Task: Look for Airbnb properties in Täby, Sweden from 10th December, 2023 to 15th December, 2023 for 7 adults. Place can be entire room or shared room with 4 bedrooms having 7 beds and 4 bathrooms. Property type can be house. Amenities needed are: wifi, TV, free parkinig on premises, gym, breakfast.
Action: Mouse moved to (495, 64)
Screenshot: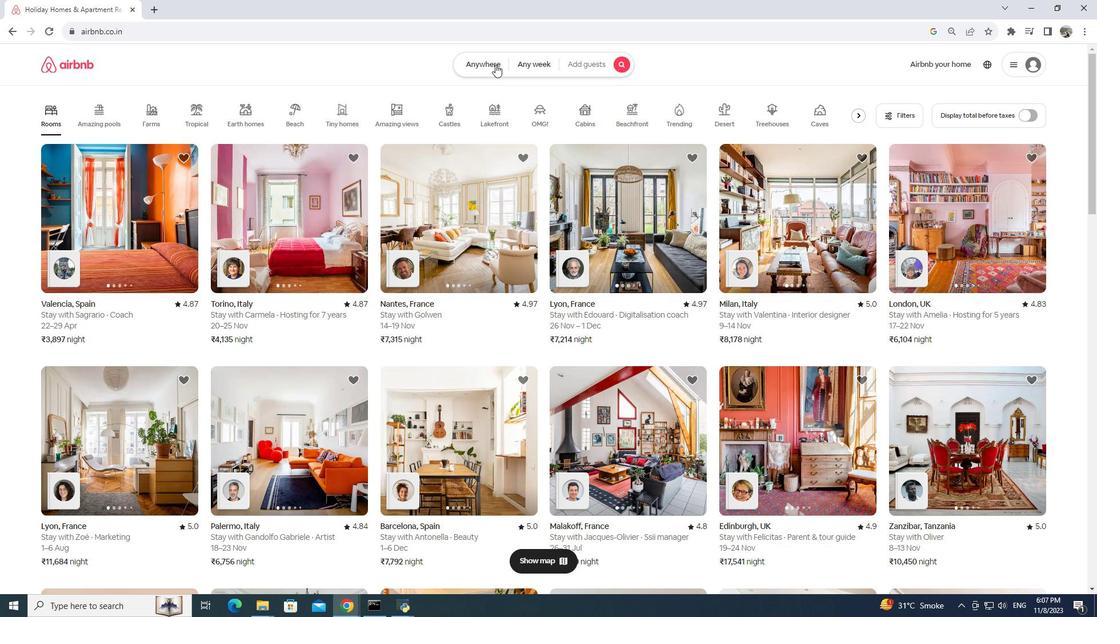 
Action: Mouse pressed left at (495, 64)
Screenshot: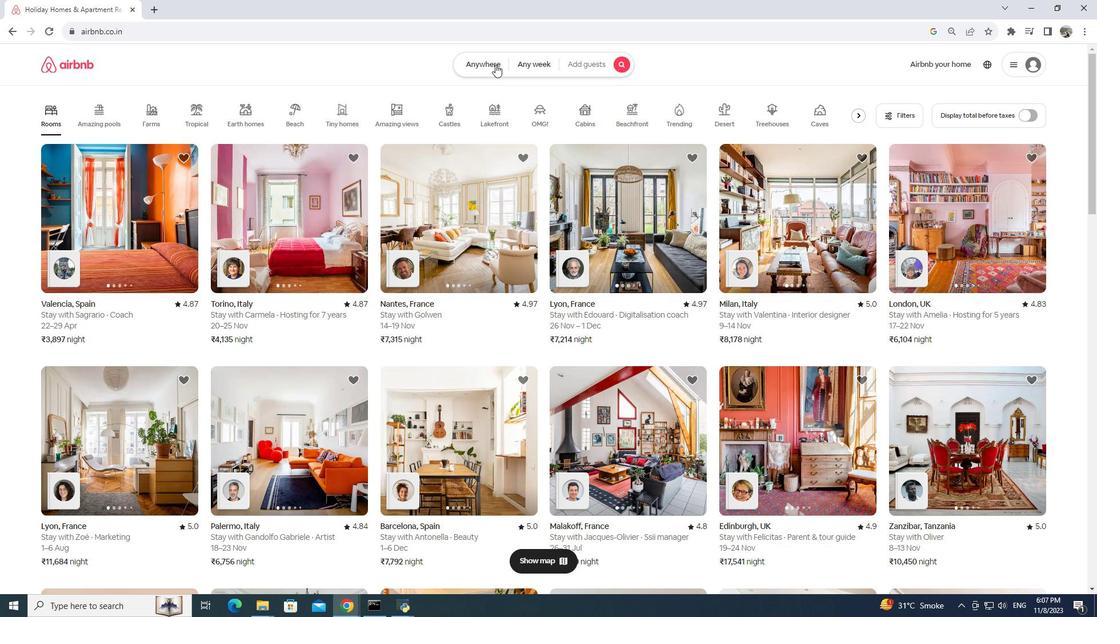 
Action: Mouse moved to (430, 102)
Screenshot: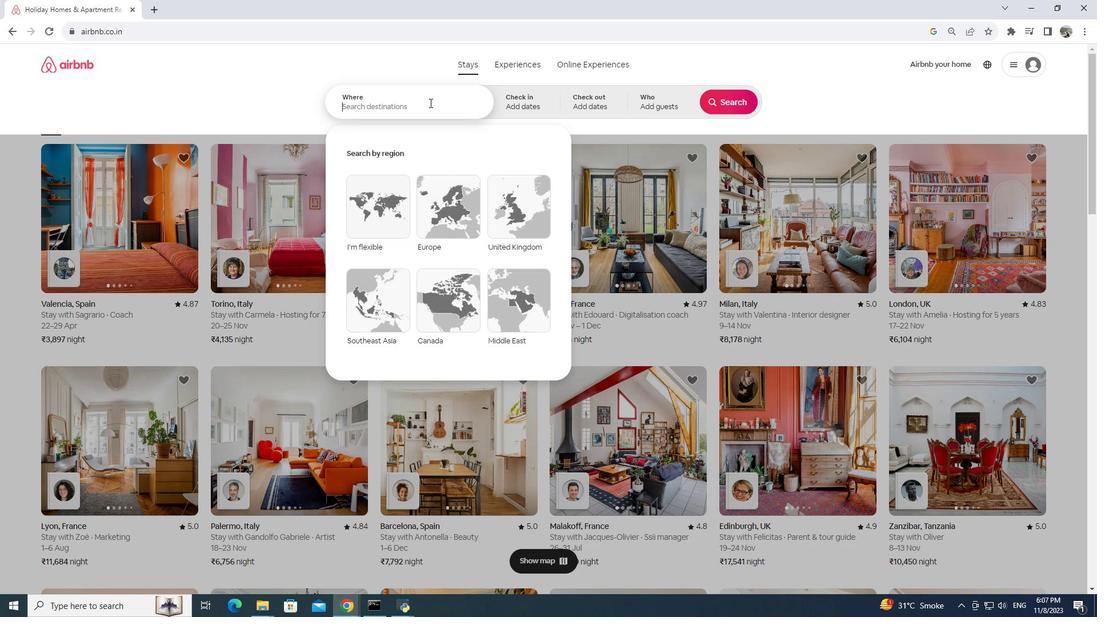 
Action: Mouse pressed left at (430, 102)
Screenshot: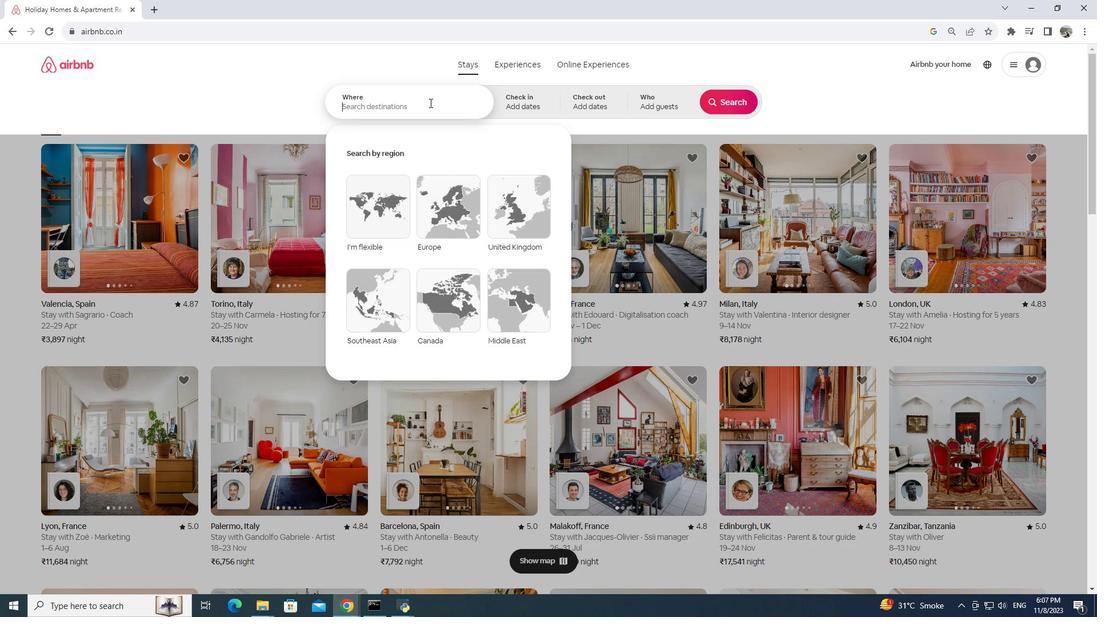 
Action: Key pressed taby,<Key.space>sweden
Screenshot: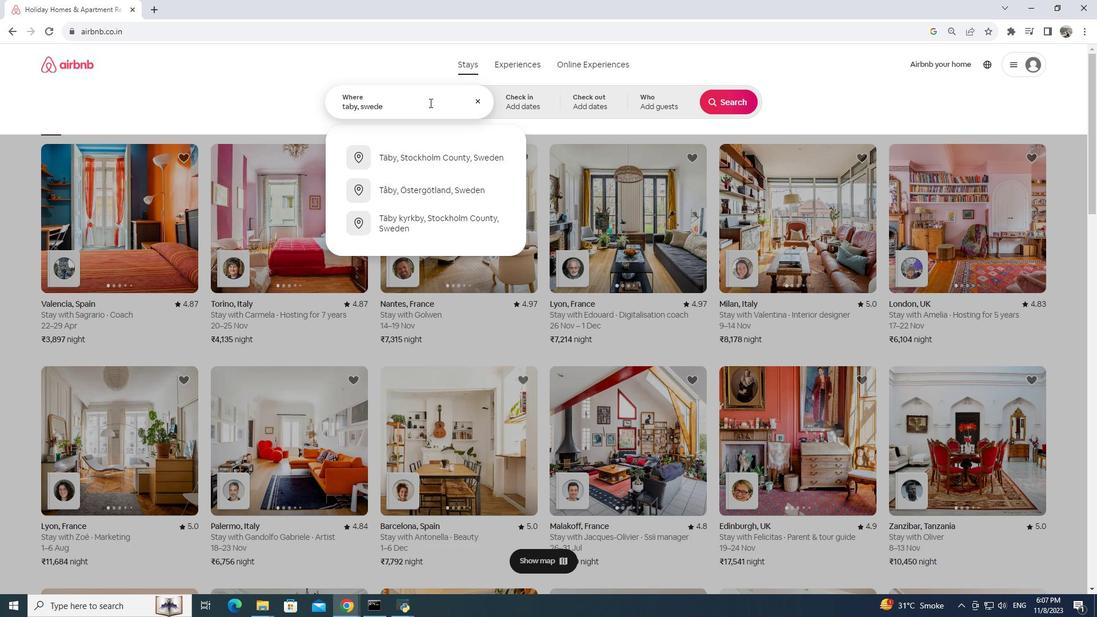 
Action: Mouse moved to (520, 98)
Screenshot: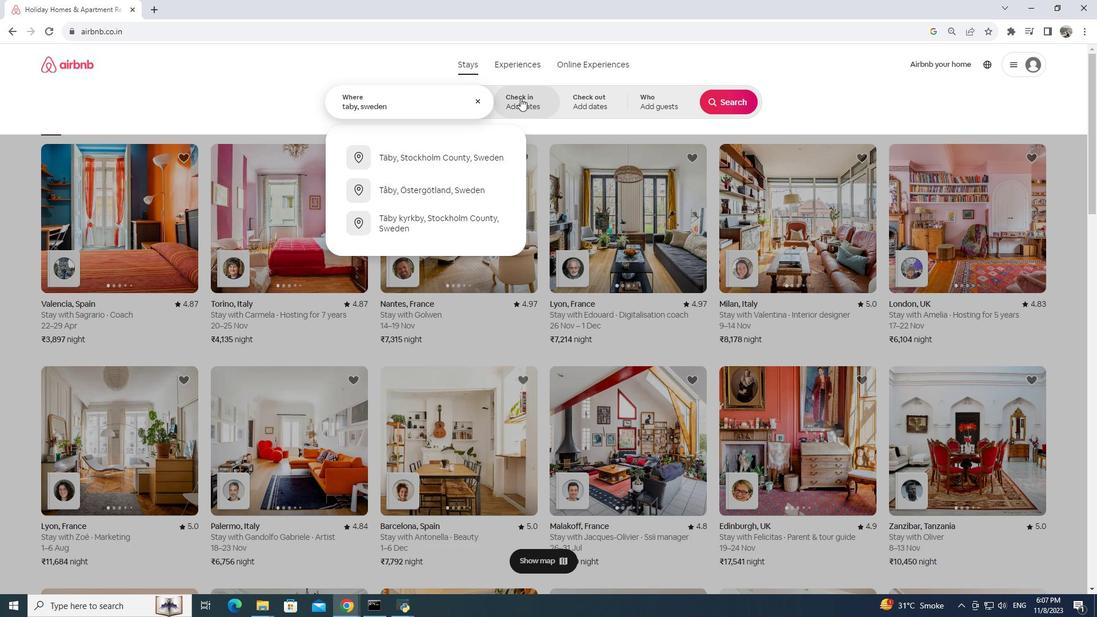 
Action: Mouse pressed left at (520, 98)
Screenshot: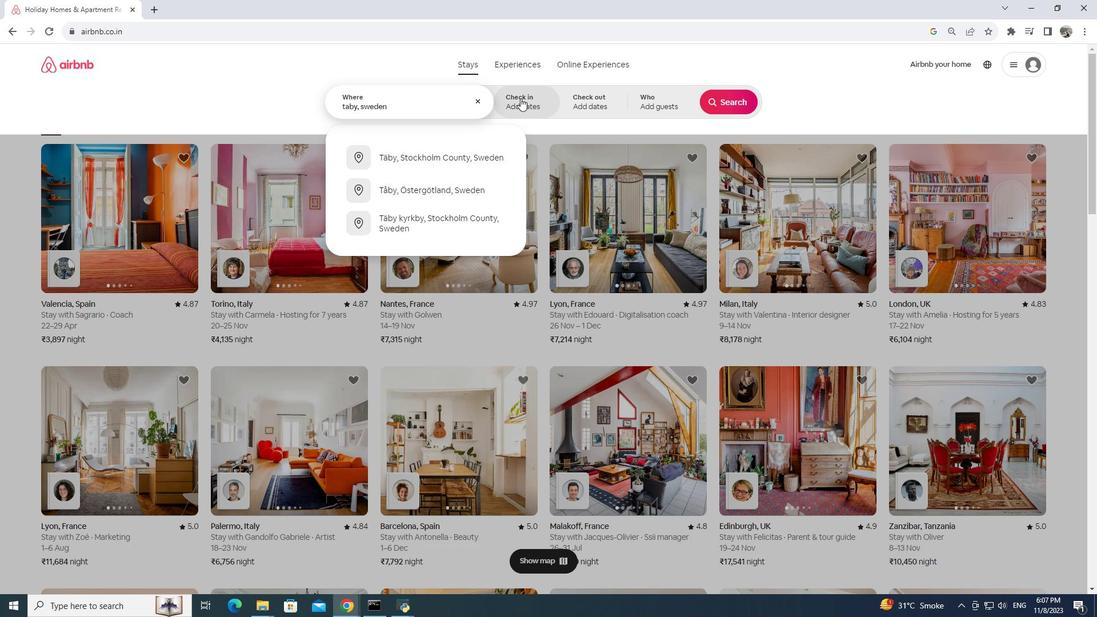 
Action: Mouse moved to (567, 277)
Screenshot: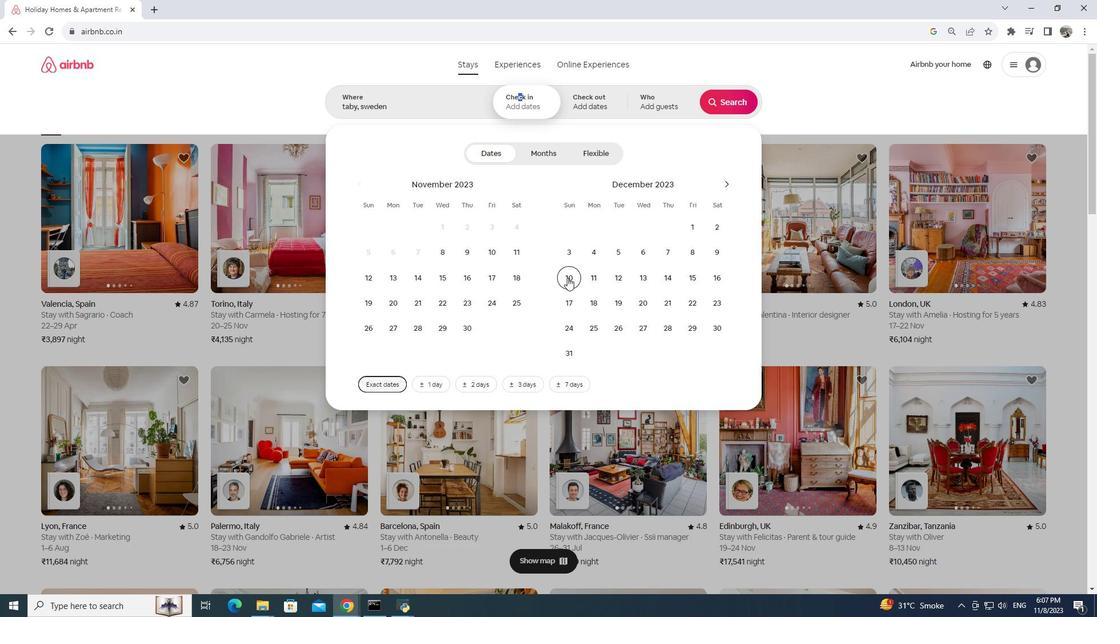 
Action: Mouse pressed left at (567, 277)
Screenshot: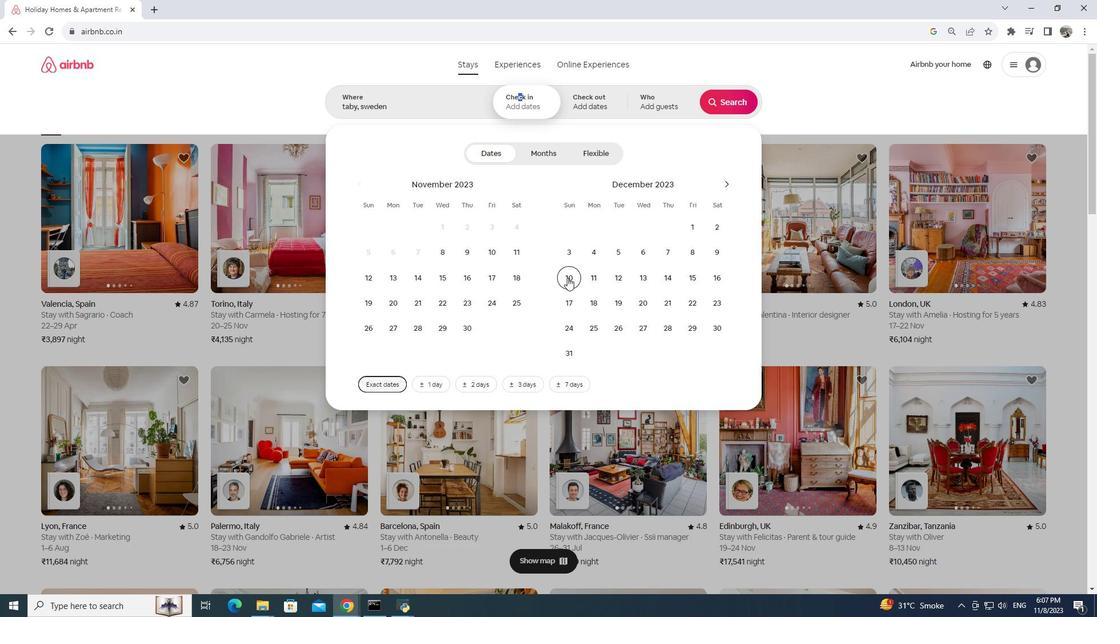 
Action: Mouse moved to (697, 279)
Screenshot: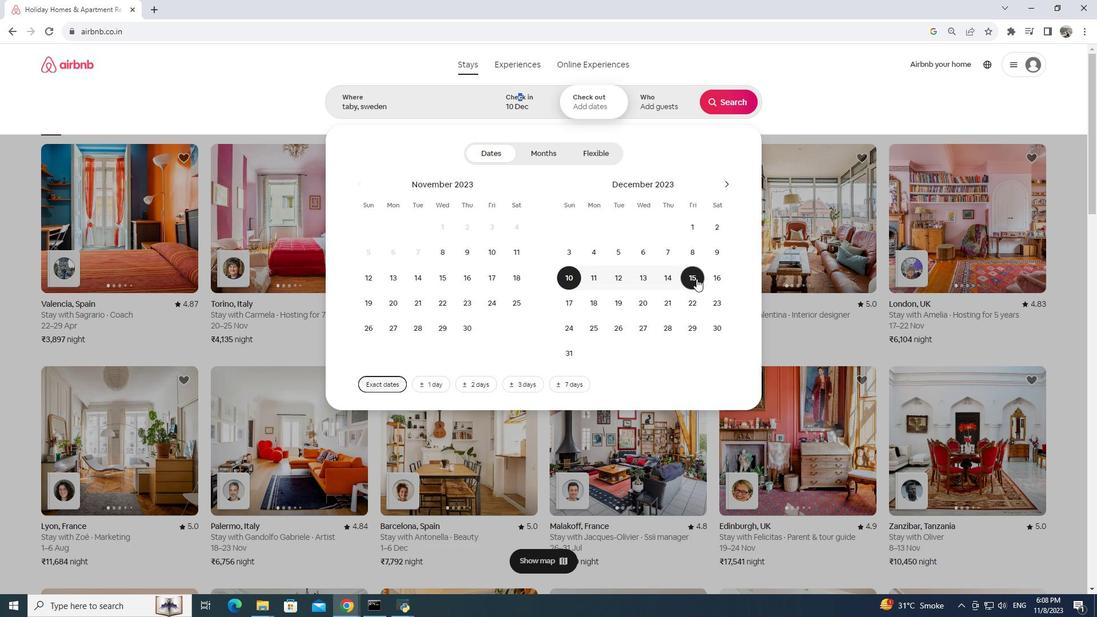 
Action: Mouse pressed left at (697, 279)
Screenshot: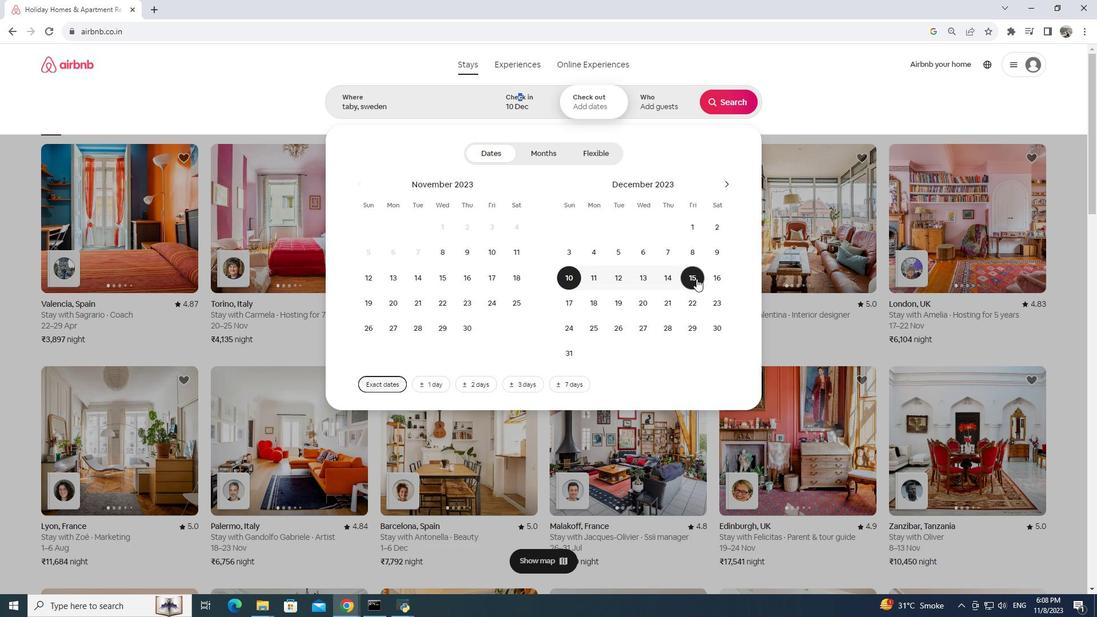 
Action: Mouse moved to (660, 104)
Screenshot: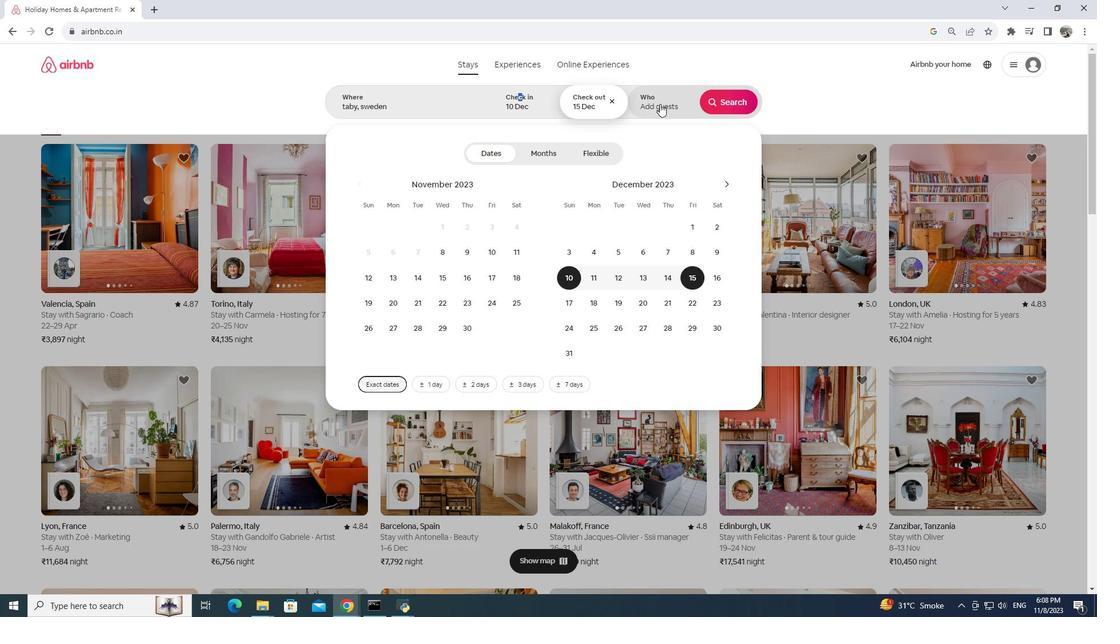 
Action: Mouse pressed left at (660, 104)
Screenshot: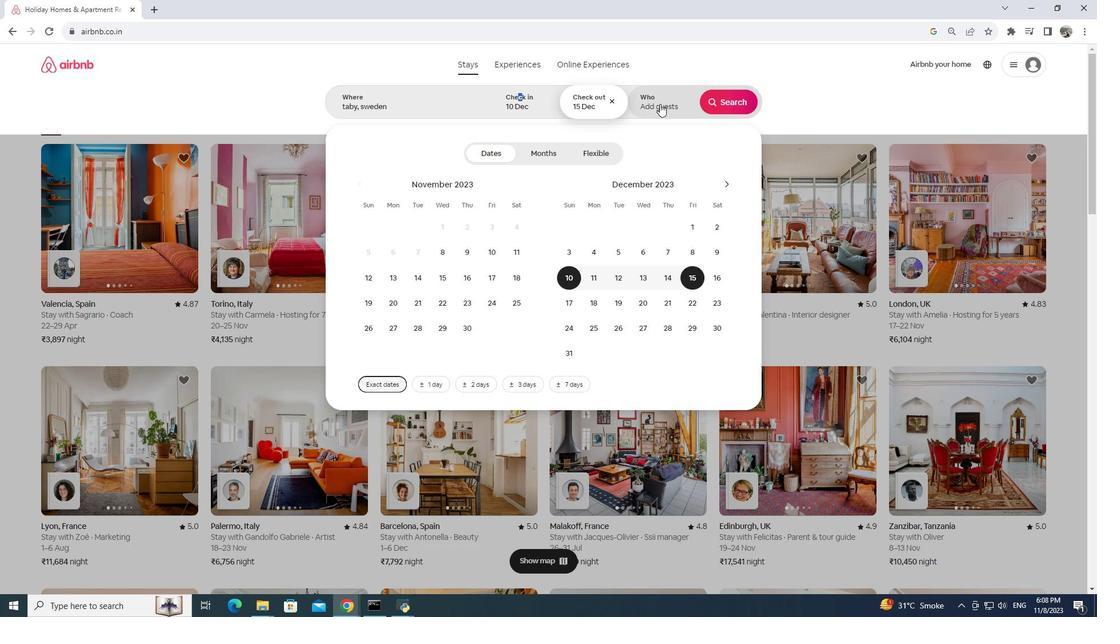 
Action: Mouse moved to (734, 153)
Screenshot: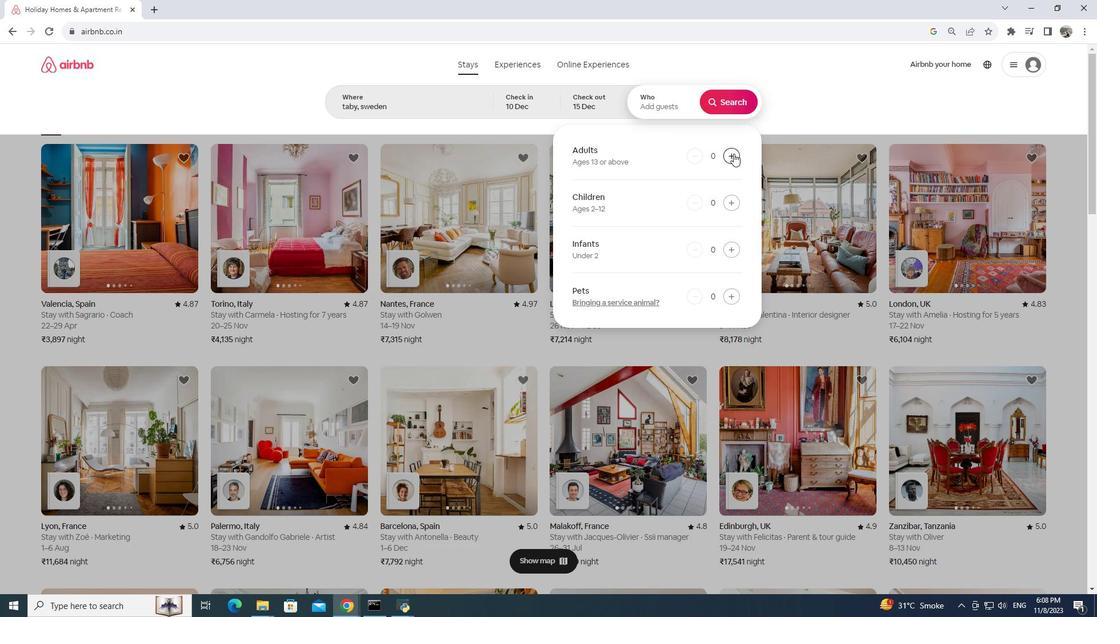 
Action: Mouse pressed left at (734, 153)
Screenshot: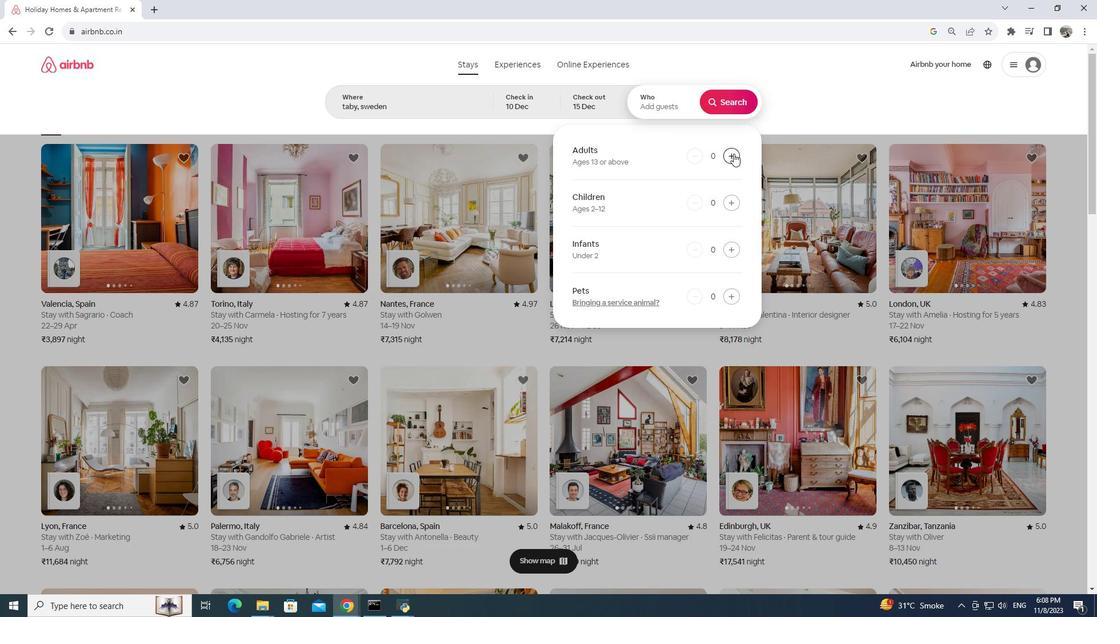 
Action: Mouse pressed left at (734, 153)
Screenshot: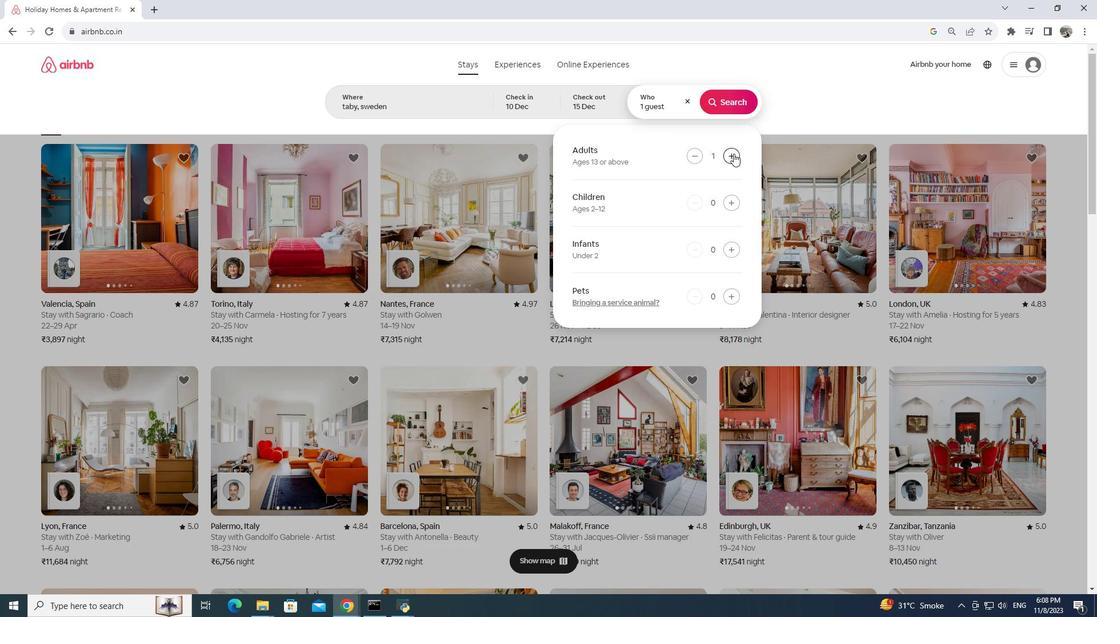 
Action: Mouse moved to (734, 153)
Screenshot: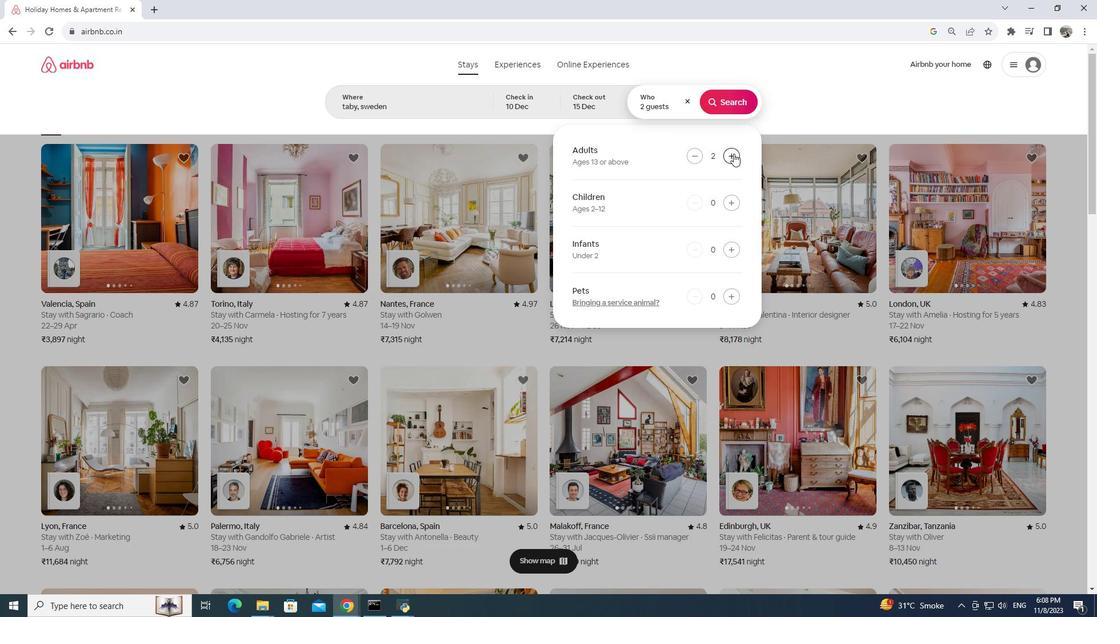 
Action: Mouse pressed left at (734, 153)
Screenshot: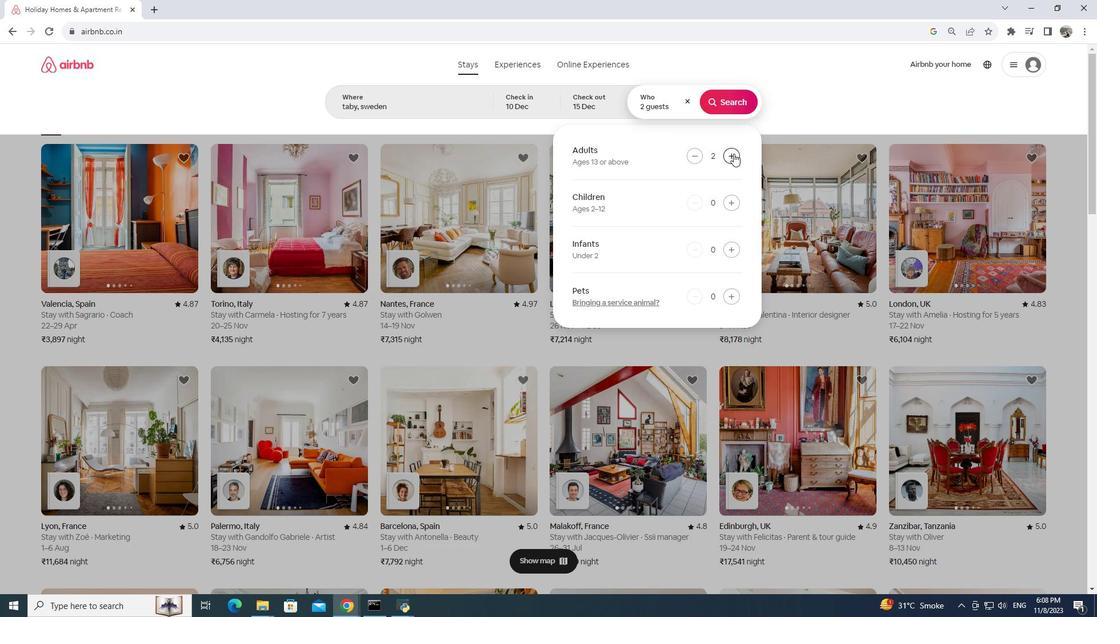 
Action: Mouse pressed left at (734, 153)
Screenshot: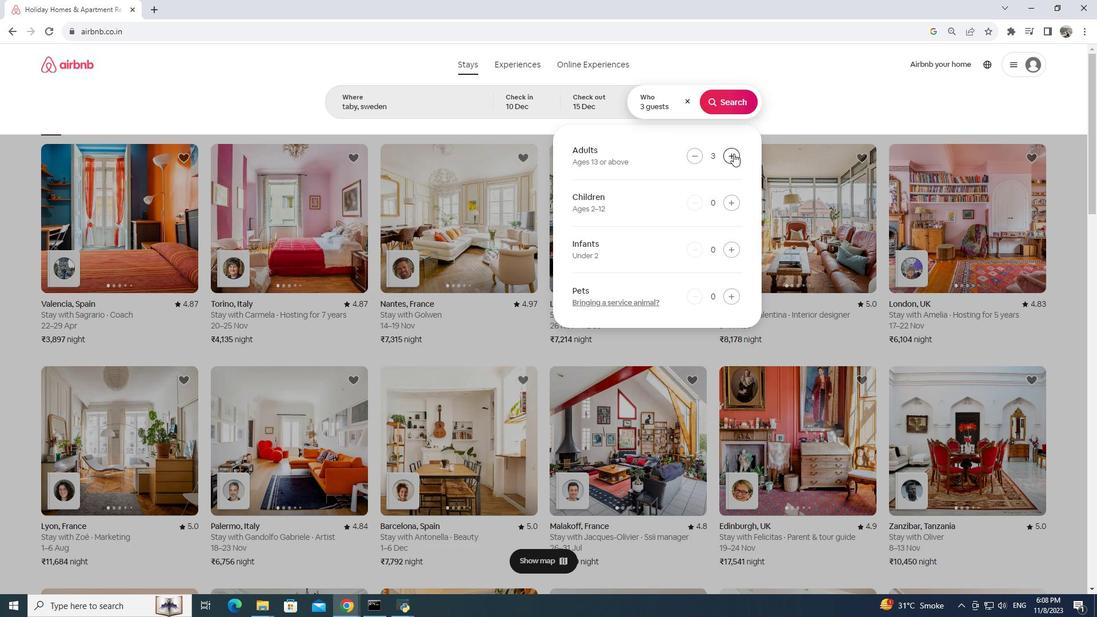 
Action: Mouse pressed left at (734, 153)
Screenshot: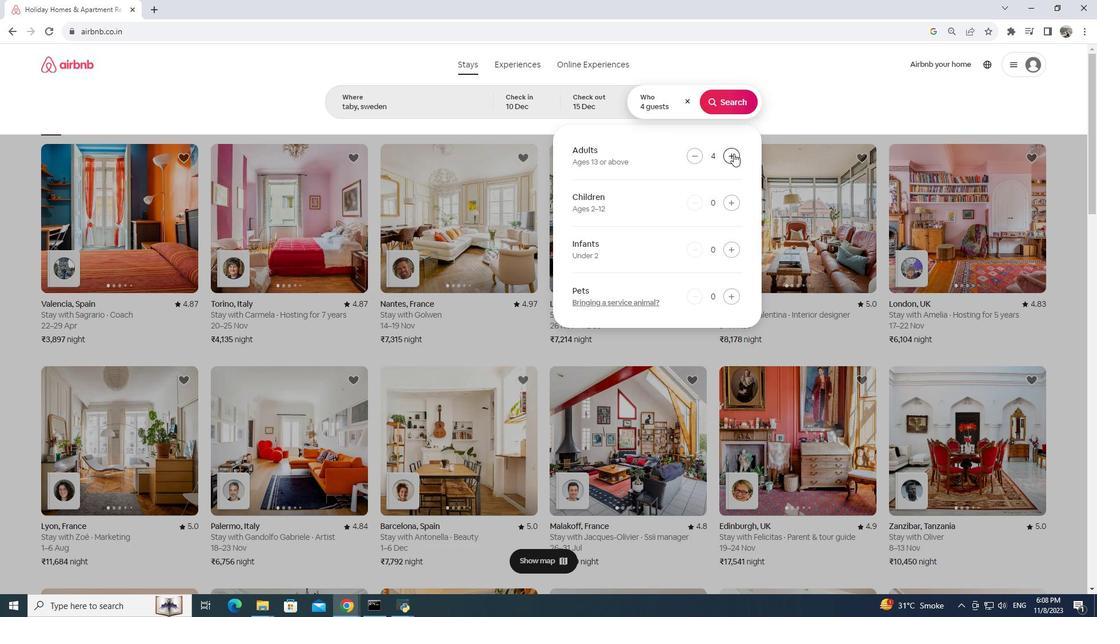 
Action: Mouse pressed left at (734, 153)
Screenshot: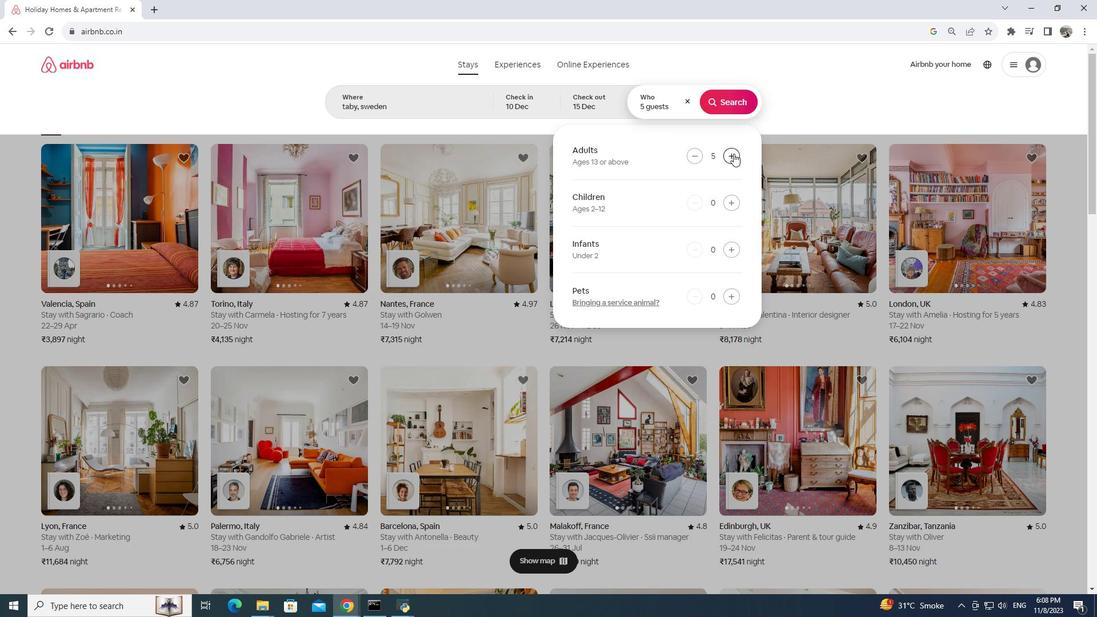 
Action: Mouse moved to (733, 153)
Screenshot: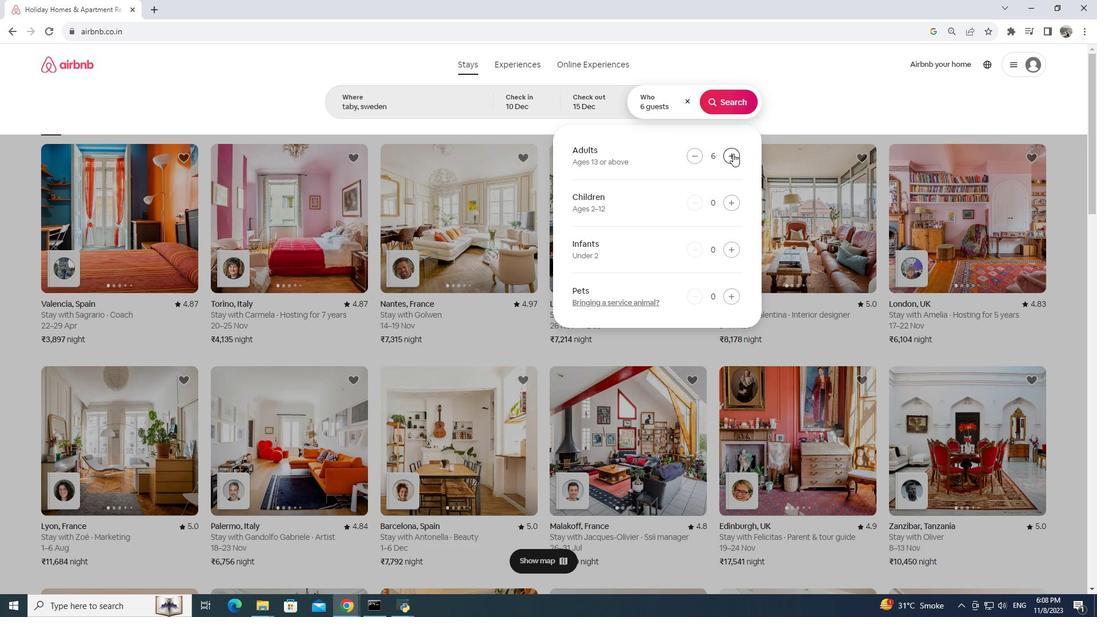 
Action: Mouse pressed left at (733, 153)
Screenshot: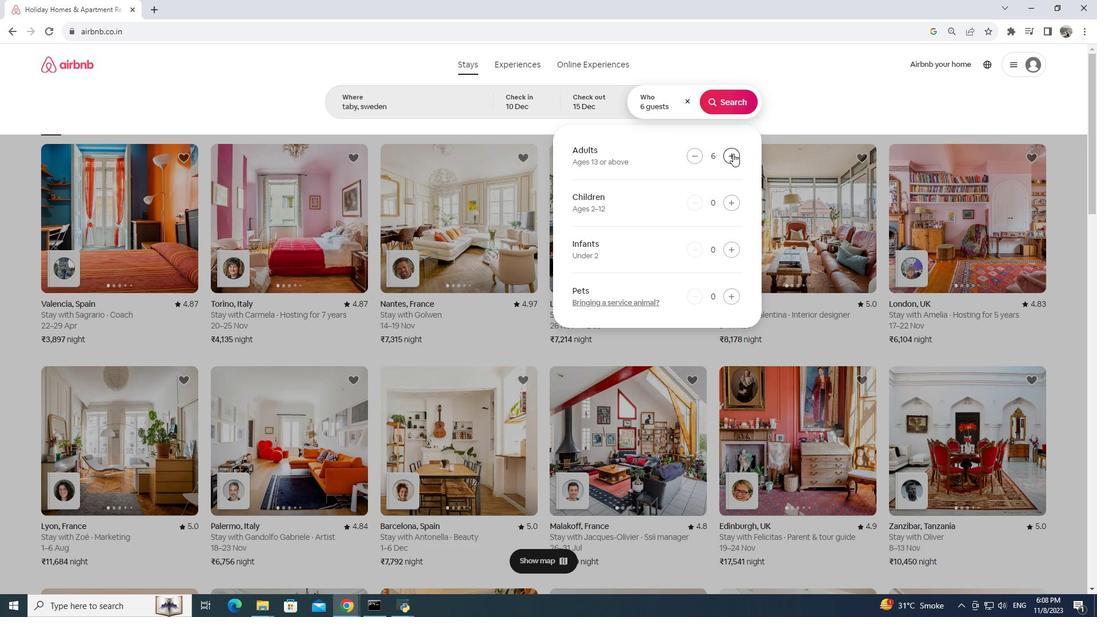 
Action: Mouse pressed left at (733, 153)
Screenshot: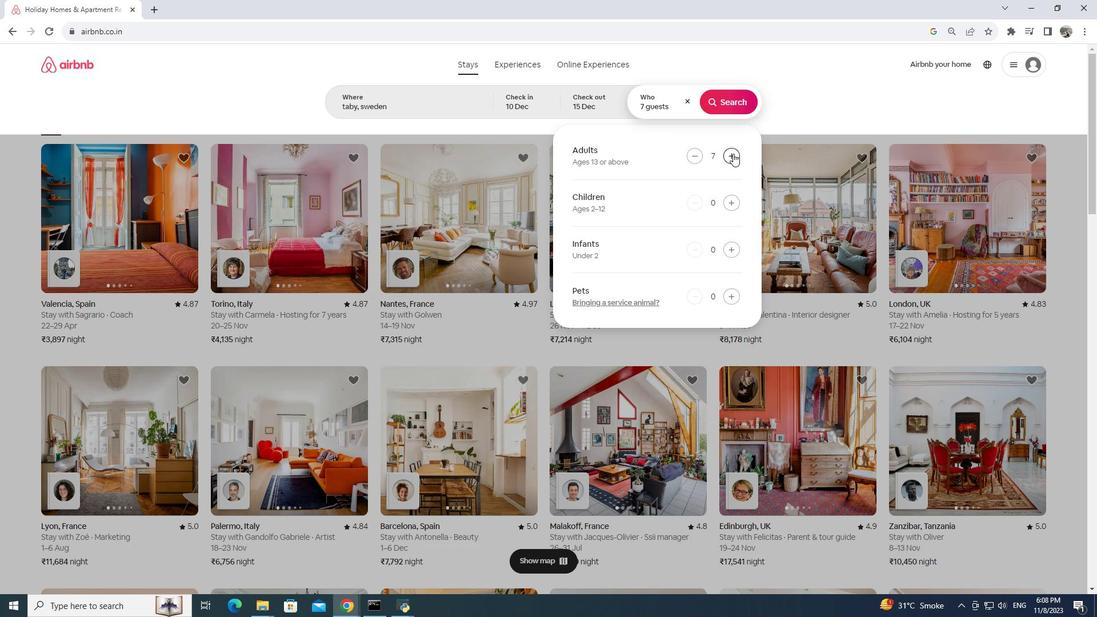 
Action: Mouse moved to (696, 156)
Screenshot: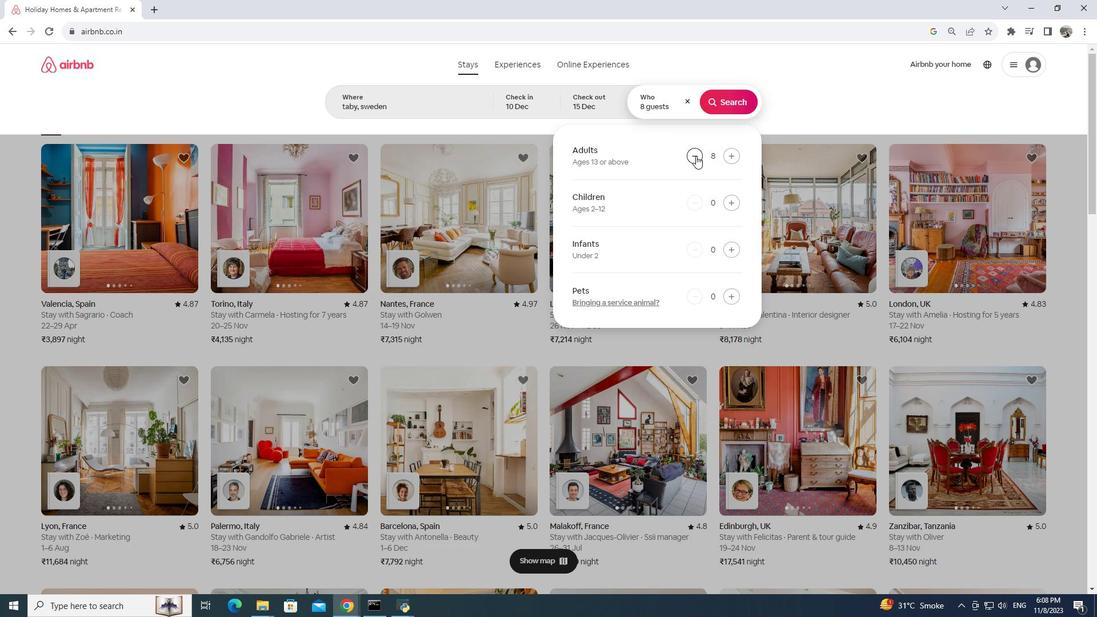 
Action: Mouse pressed left at (696, 156)
Screenshot: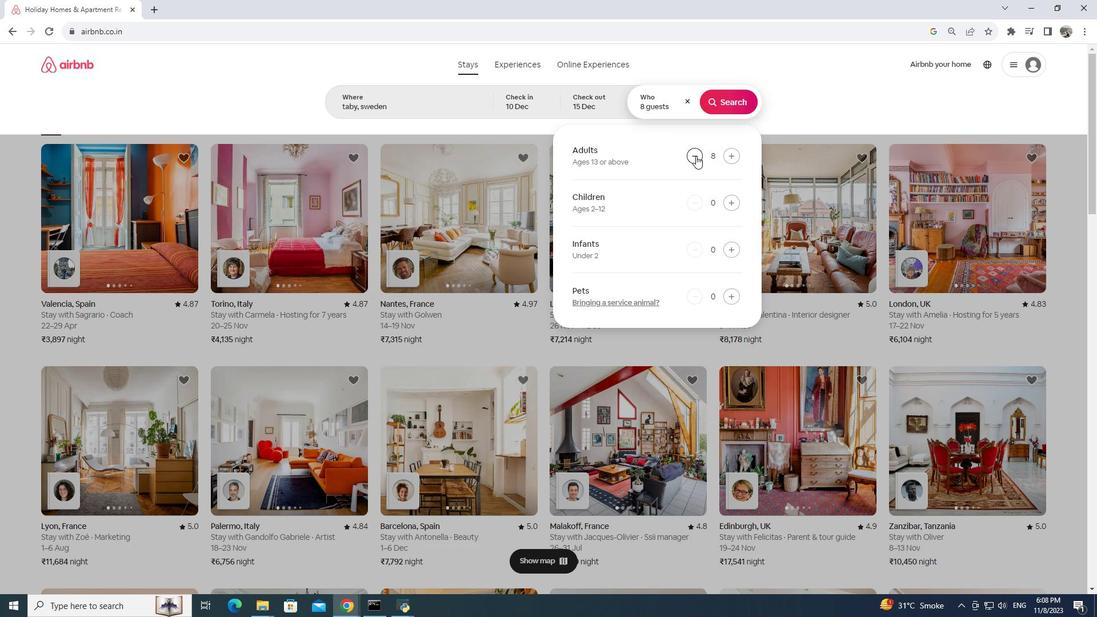 
Action: Mouse moved to (728, 101)
Screenshot: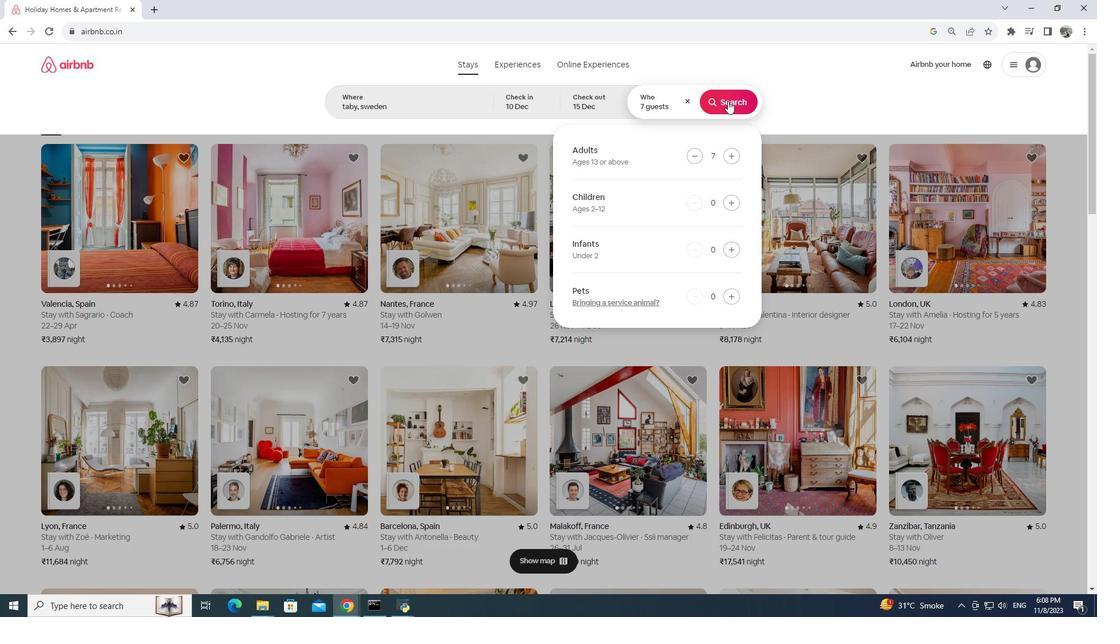 
Action: Mouse pressed left at (728, 101)
Screenshot: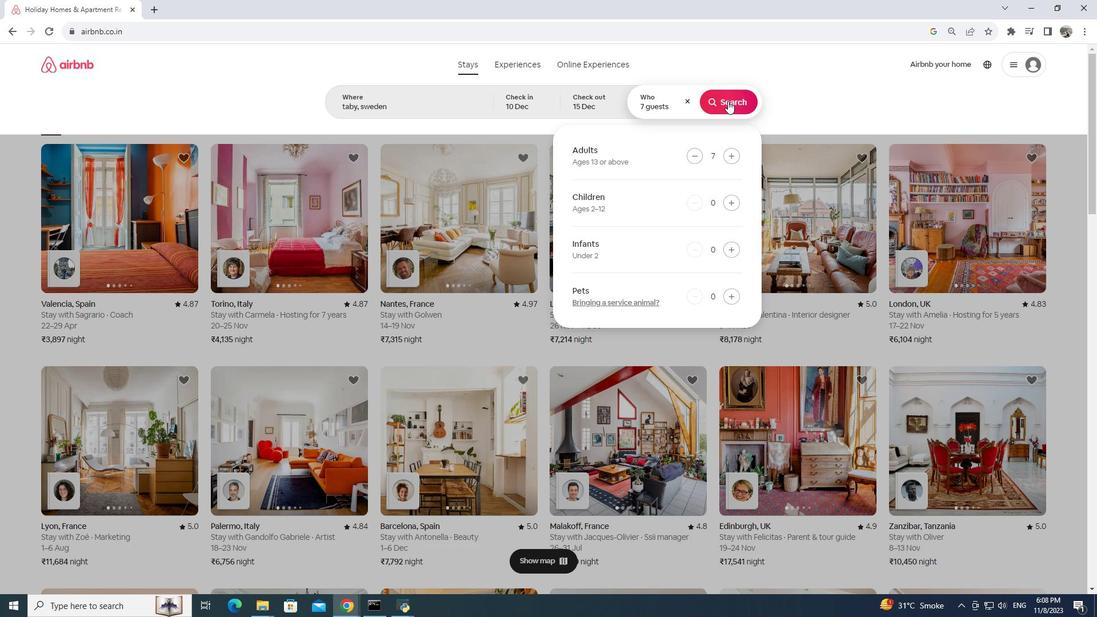 
Action: Mouse moved to (932, 103)
Screenshot: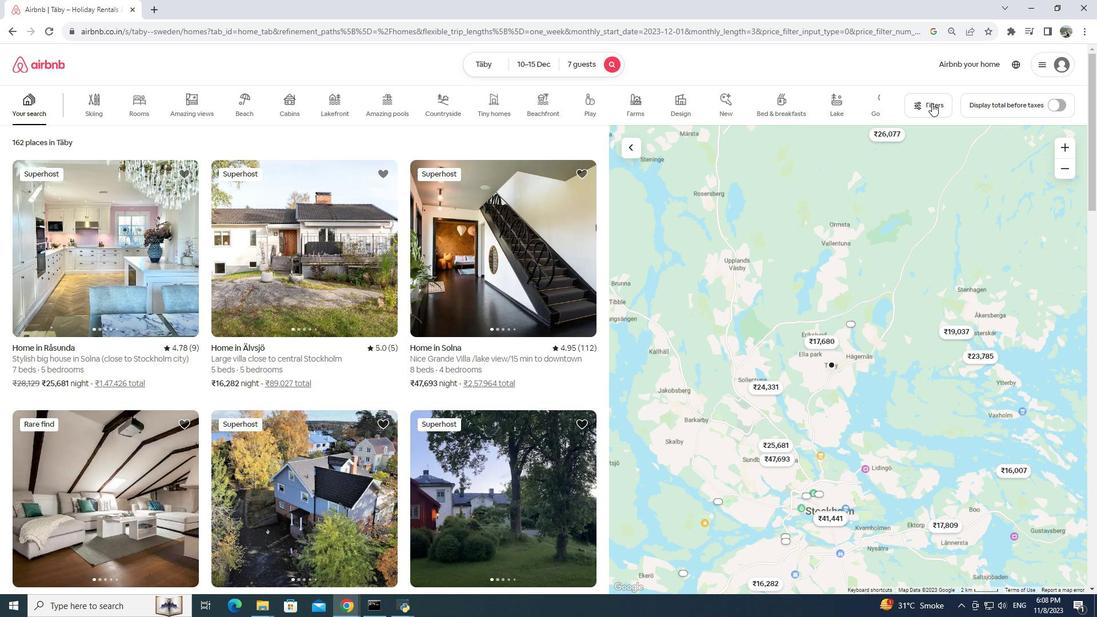 
Action: Mouse pressed left at (932, 103)
Screenshot: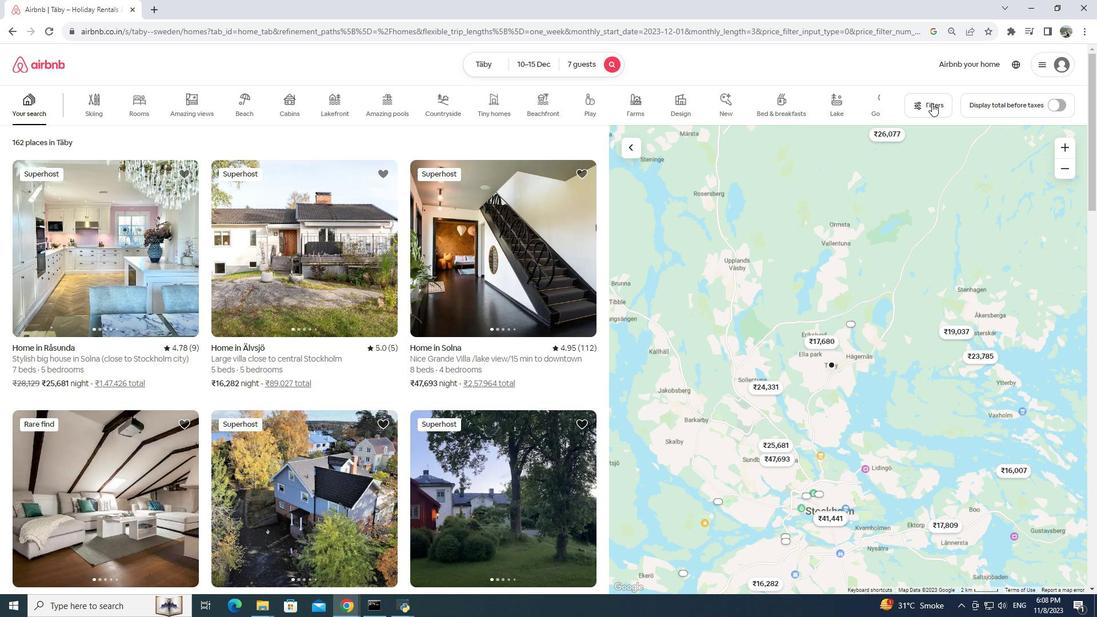 
Action: Mouse moved to (527, 327)
Screenshot: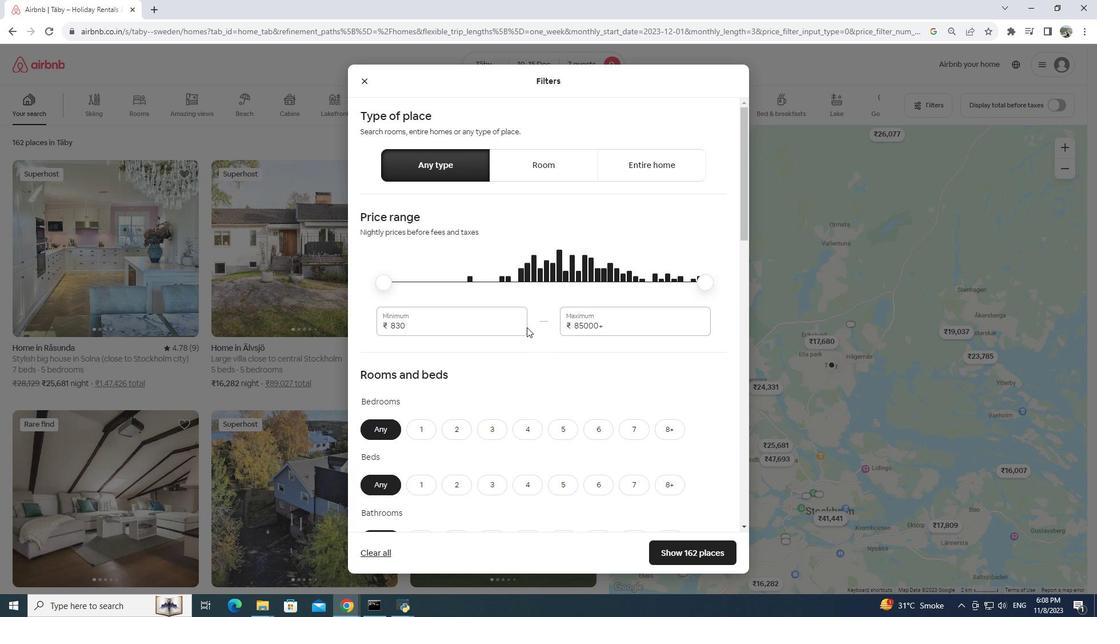 
Action: Mouse scrolled (527, 327) with delta (0, 0)
Screenshot: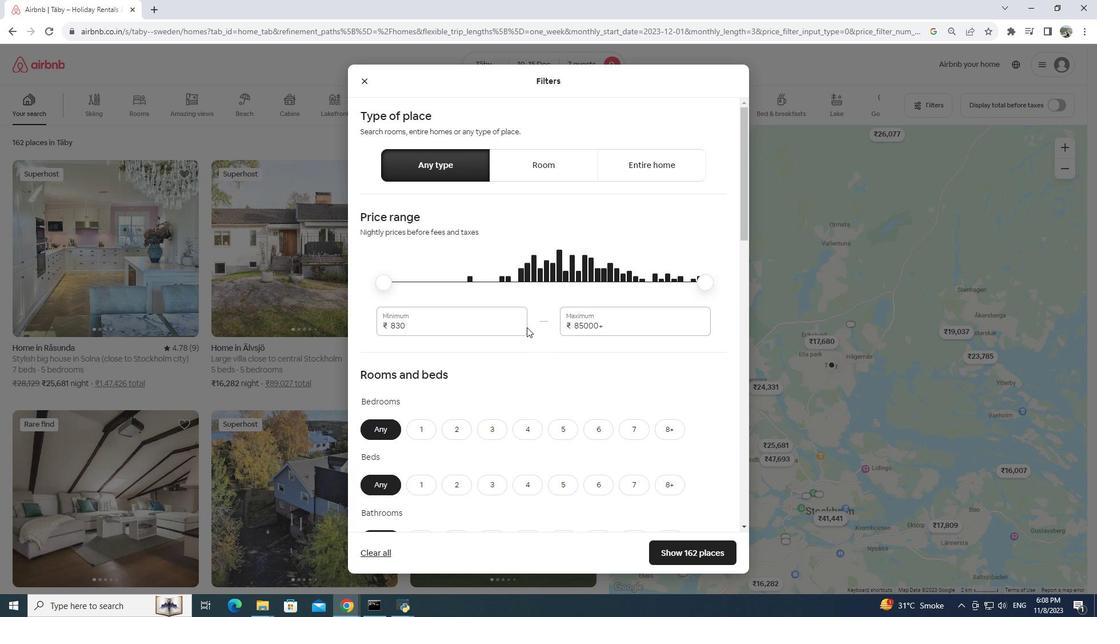 
Action: Mouse scrolled (527, 327) with delta (0, 0)
Screenshot: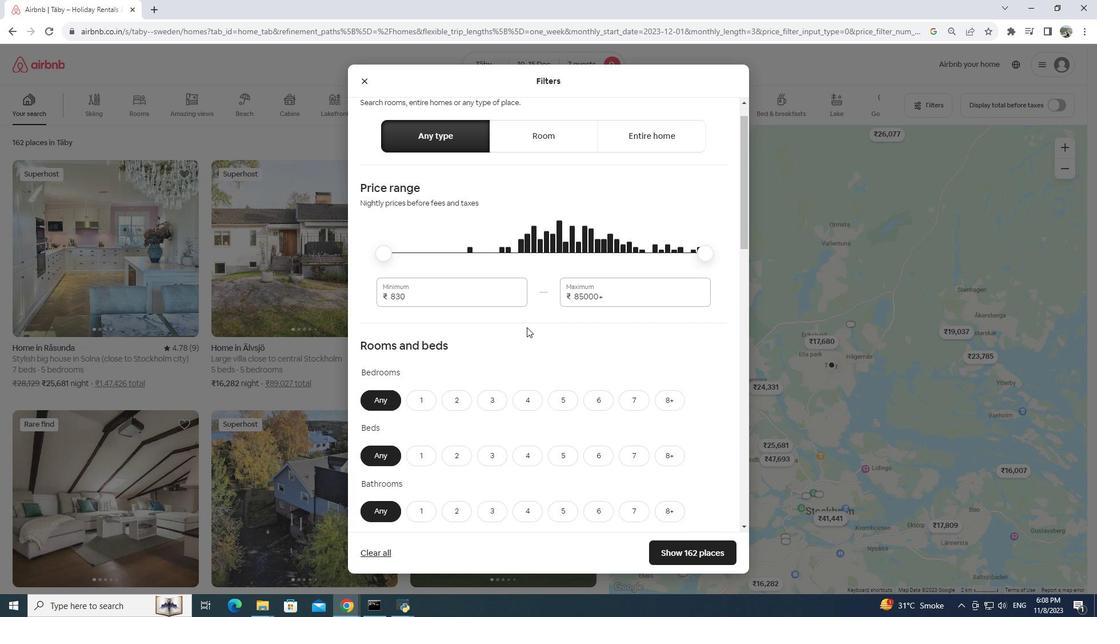 
Action: Mouse moved to (526, 309)
Screenshot: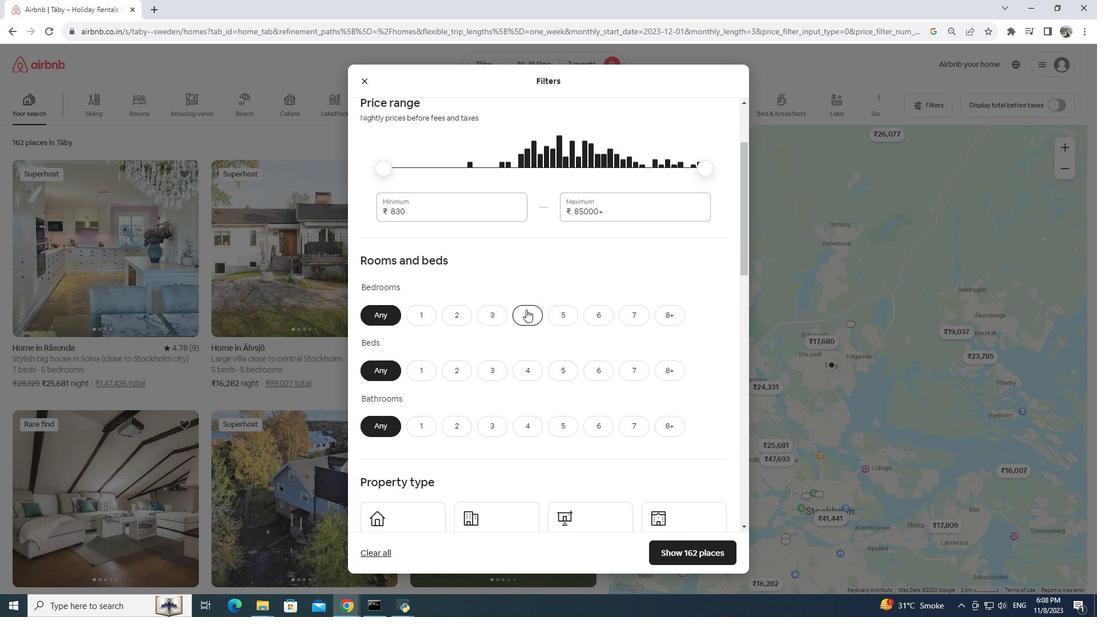 
Action: Mouse pressed left at (526, 309)
Screenshot: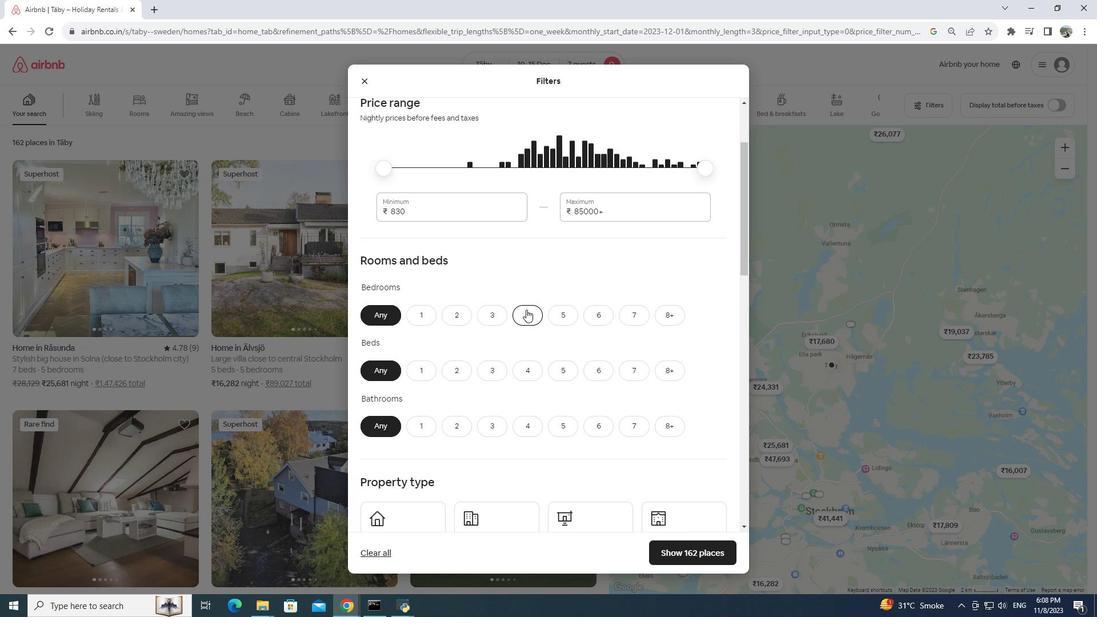 
Action: Mouse moved to (638, 368)
Screenshot: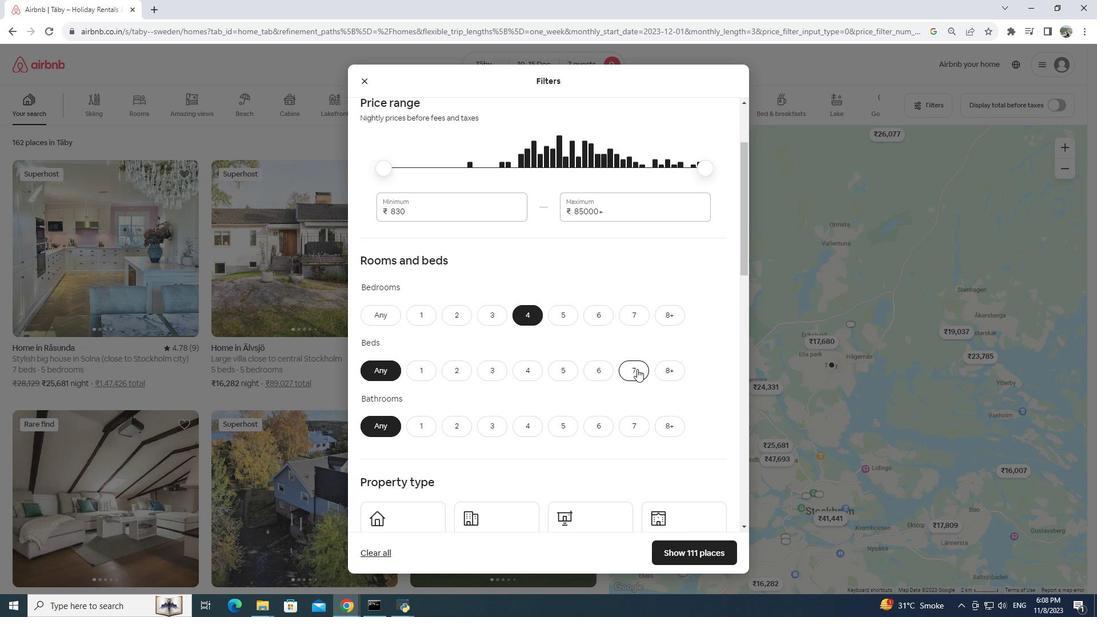 
Action: Mouse pressed left at (638, 368)
Screenshot: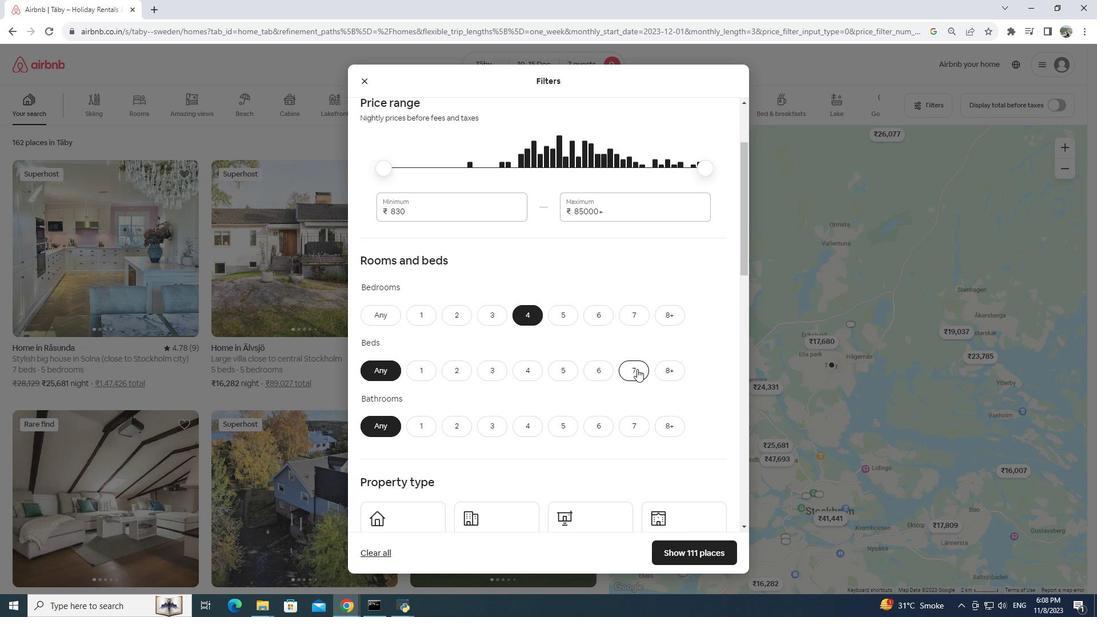 
Action: Mouse moved to (522, 424)
Screenshot: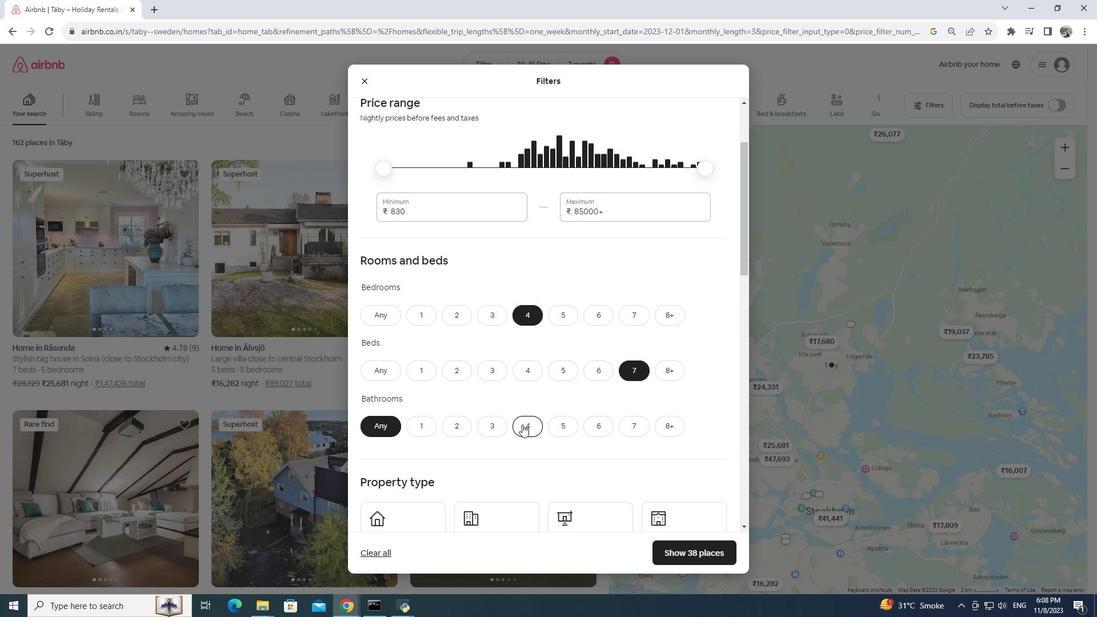 
Action: Mouse pressed left at (522, 424)
Screenshot: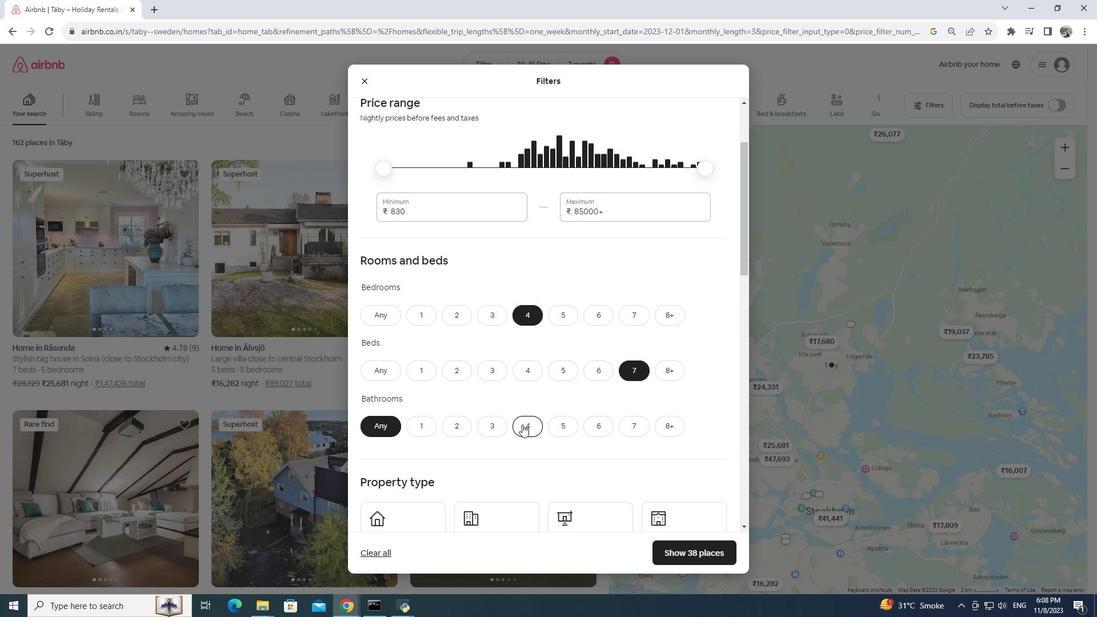 
Action: Mouse moved to (532, 418)
Screenshot: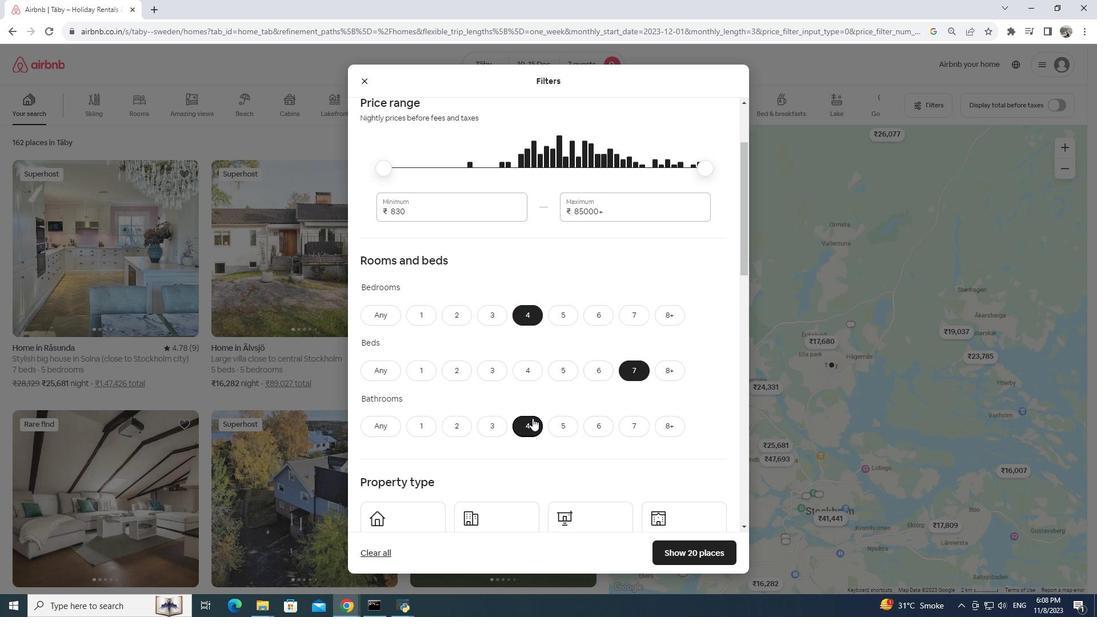 
Action: Mouse scrolled (532, 418) with delta (0, 0)
Screenshot: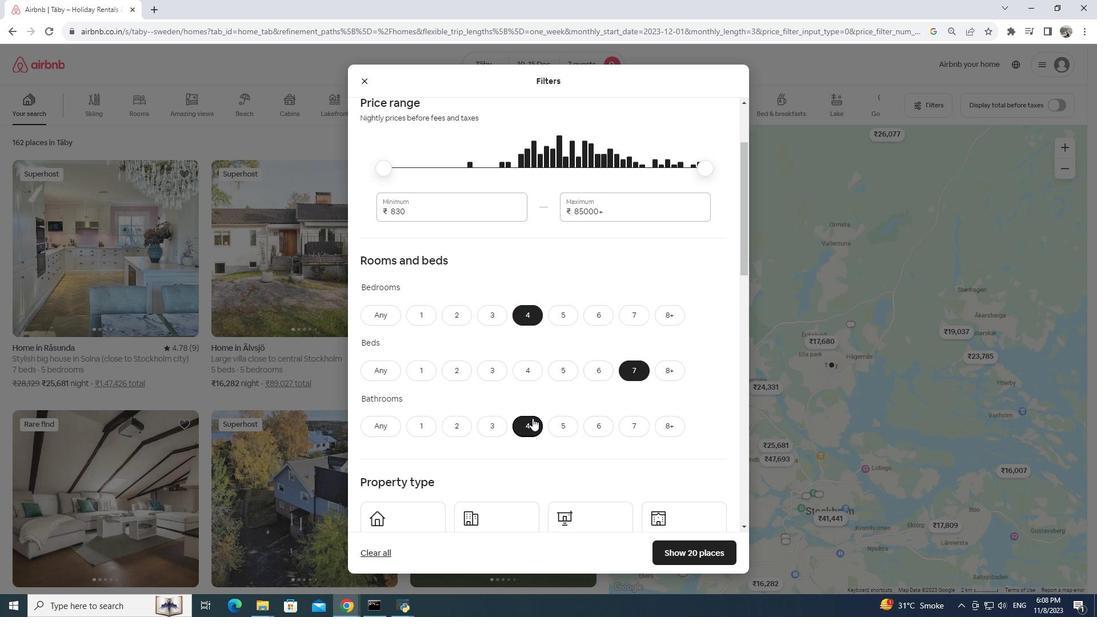 
Action: Mouse scrolled (532, 418) with delta (0, 0)
Screenshot: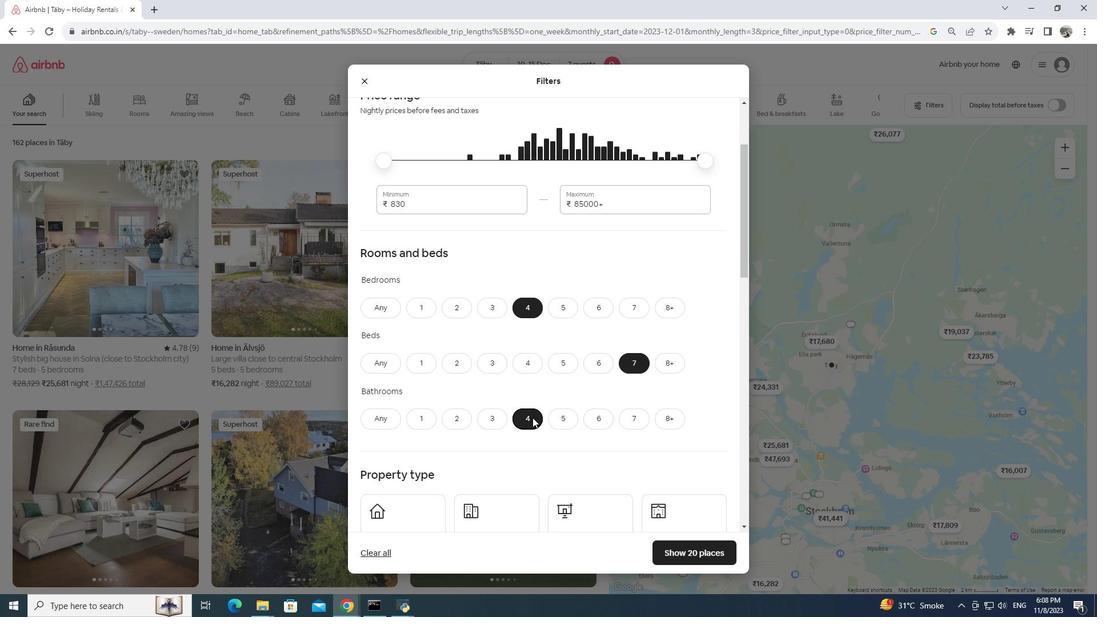 
Action: Mouse moved to (532, 417)
Screenshot: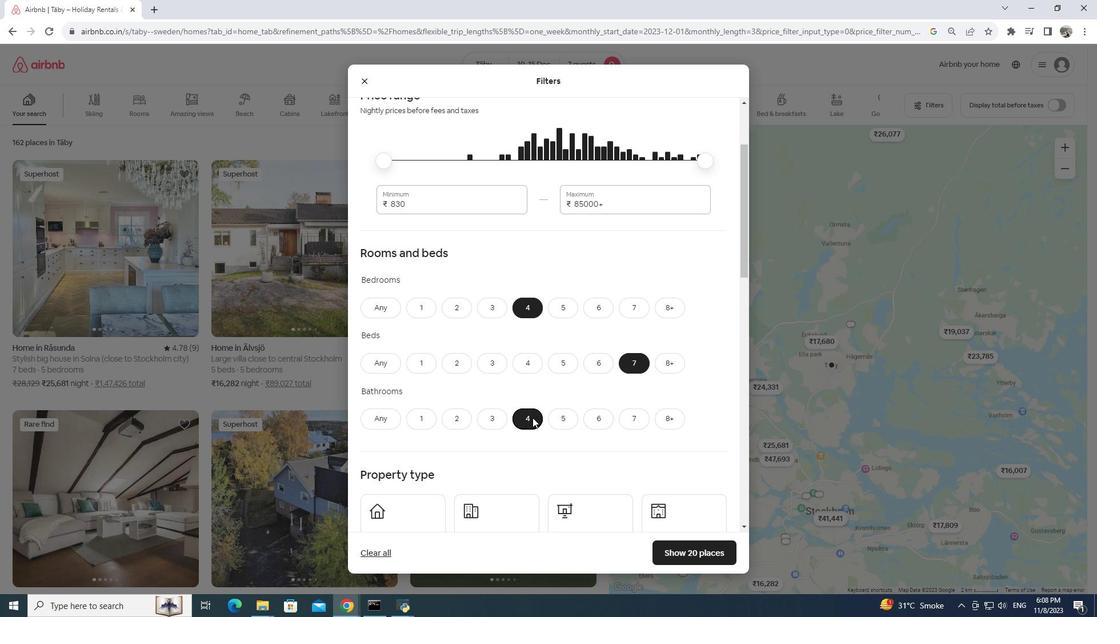 
Action: Mouse scrolled (532, 416) with delta (0, 0)
Screenshot: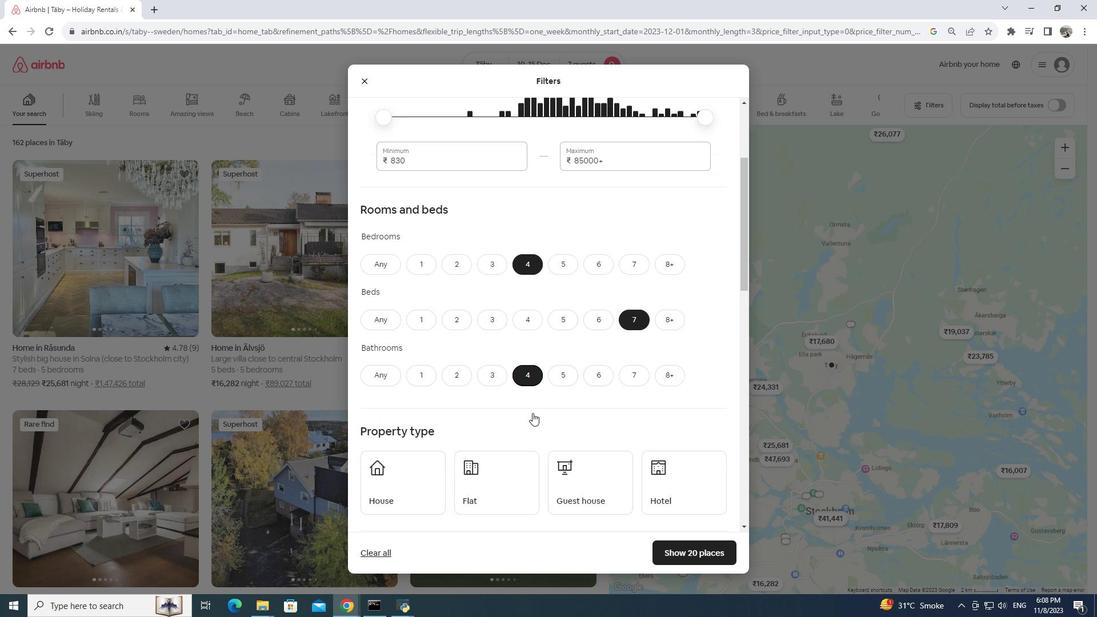 
Action: Mouse moved to (392, 375)
Screenshot: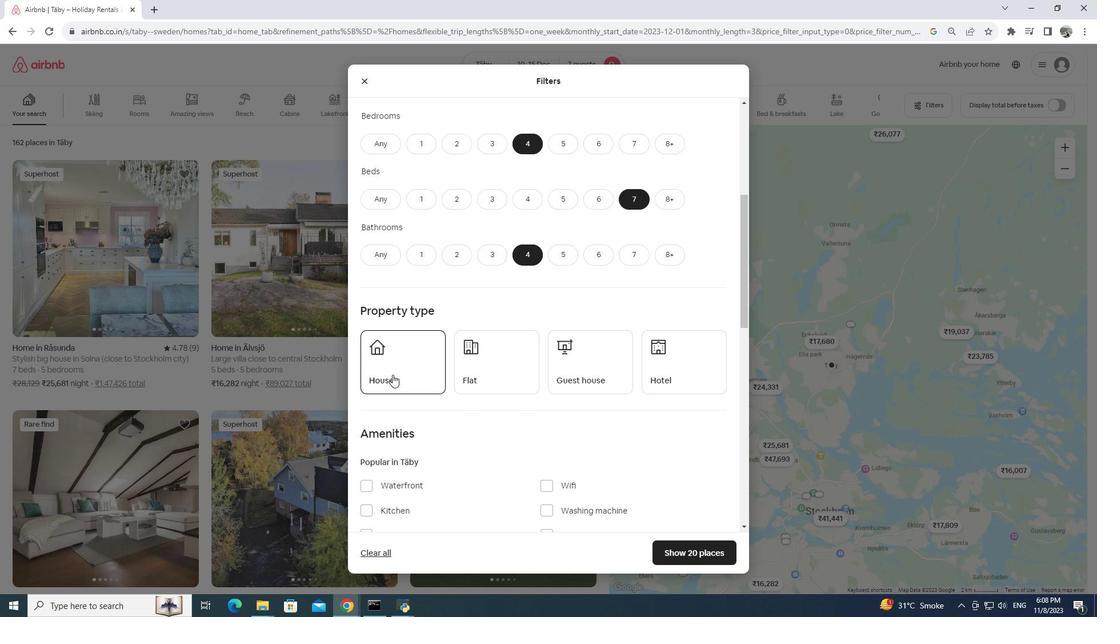 
Action: Mouse pressed left at (392, 375)
Screenshot: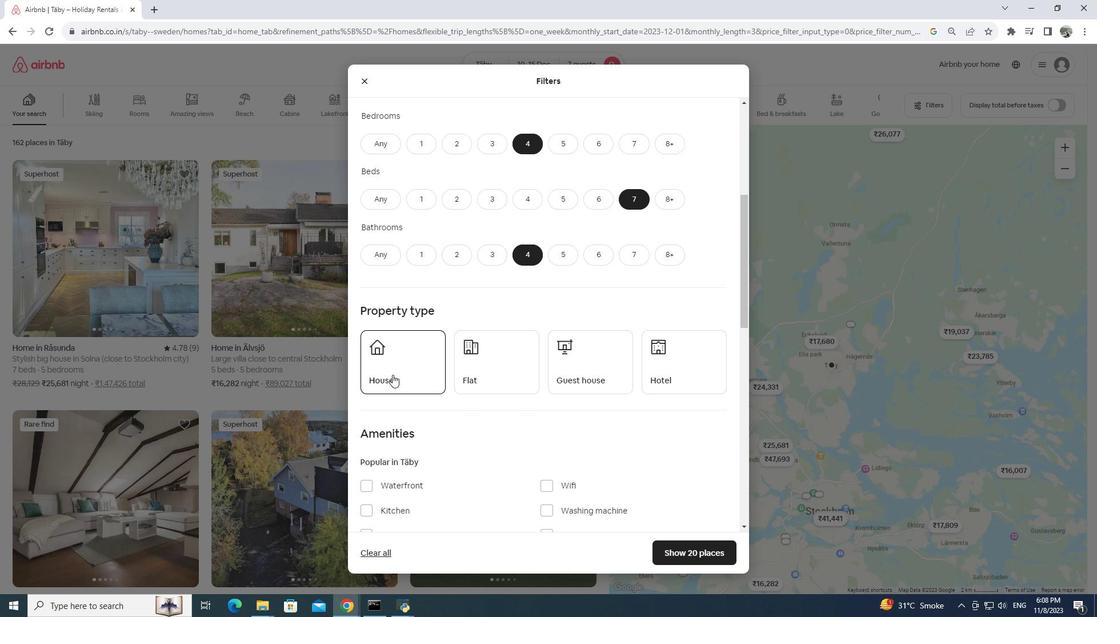 
Action: Mouse moved to (420, 331)
Screenshot: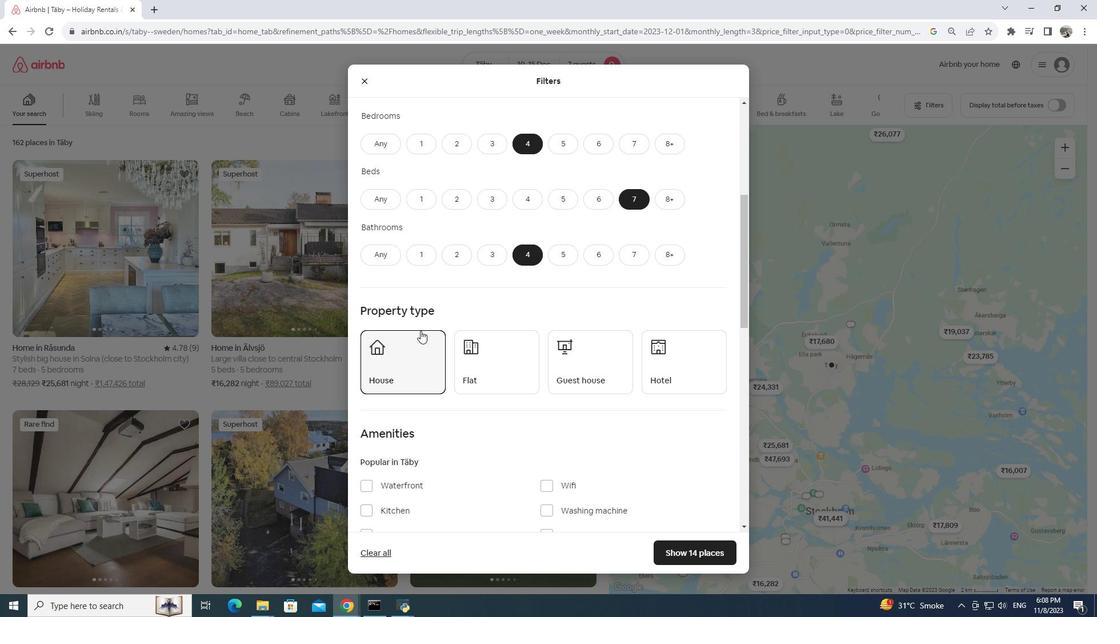 
Action: Mouse scrolled (420, 330) with delta (0, 0)
Screenshot: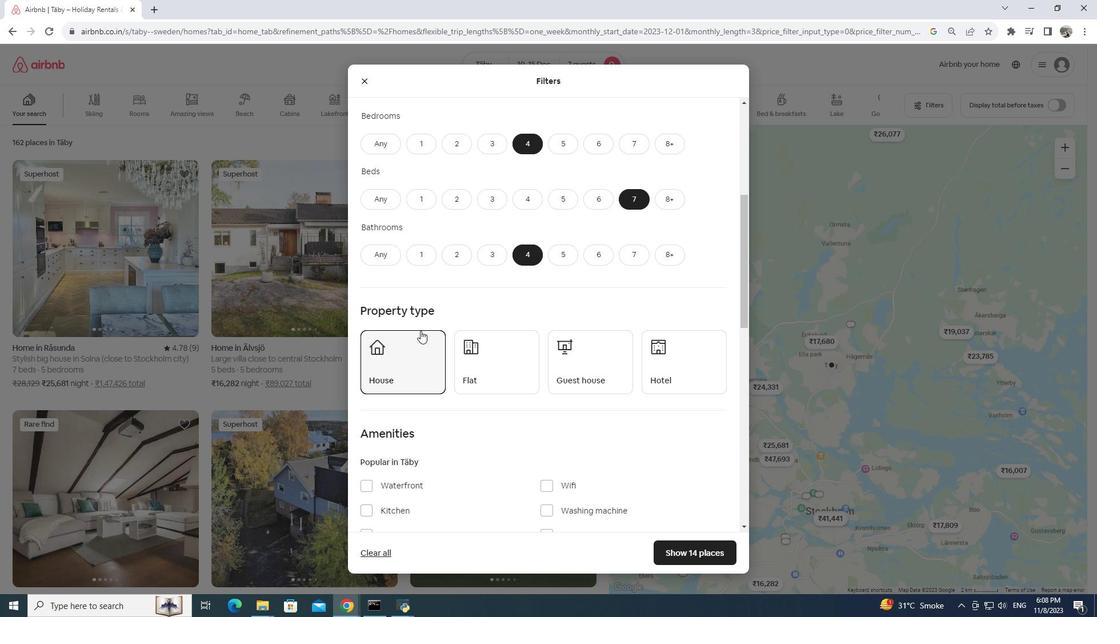 
Action: Mouse scrolled (420, 330) with delta (0, 0)
Screenshot: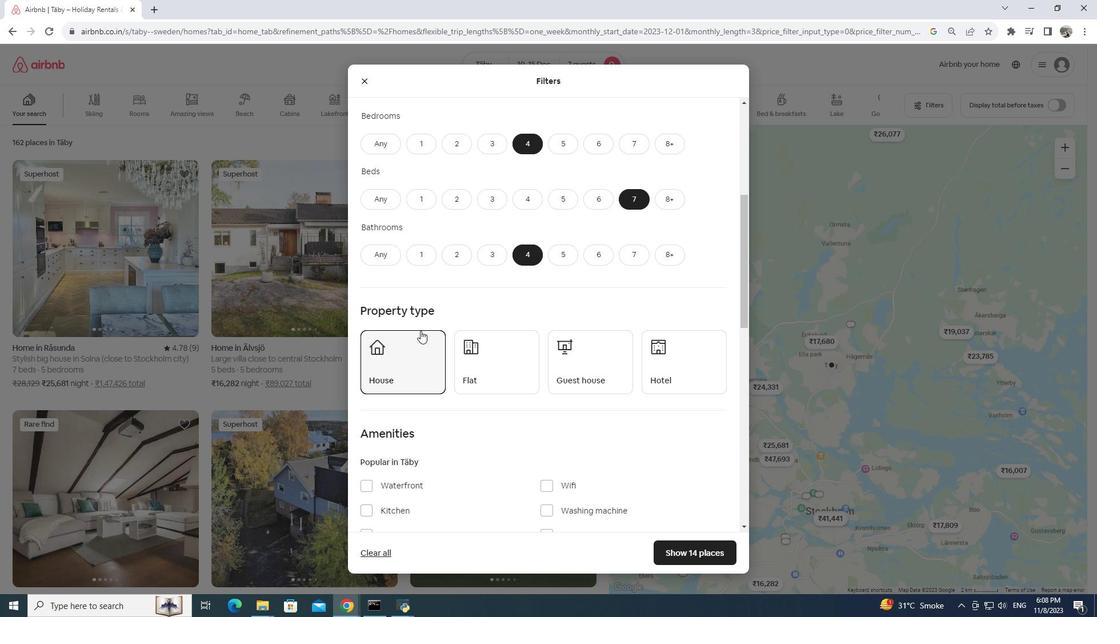 
Action: Mouse scrolled (420, 330) with delta (0, 0)
Screenshot: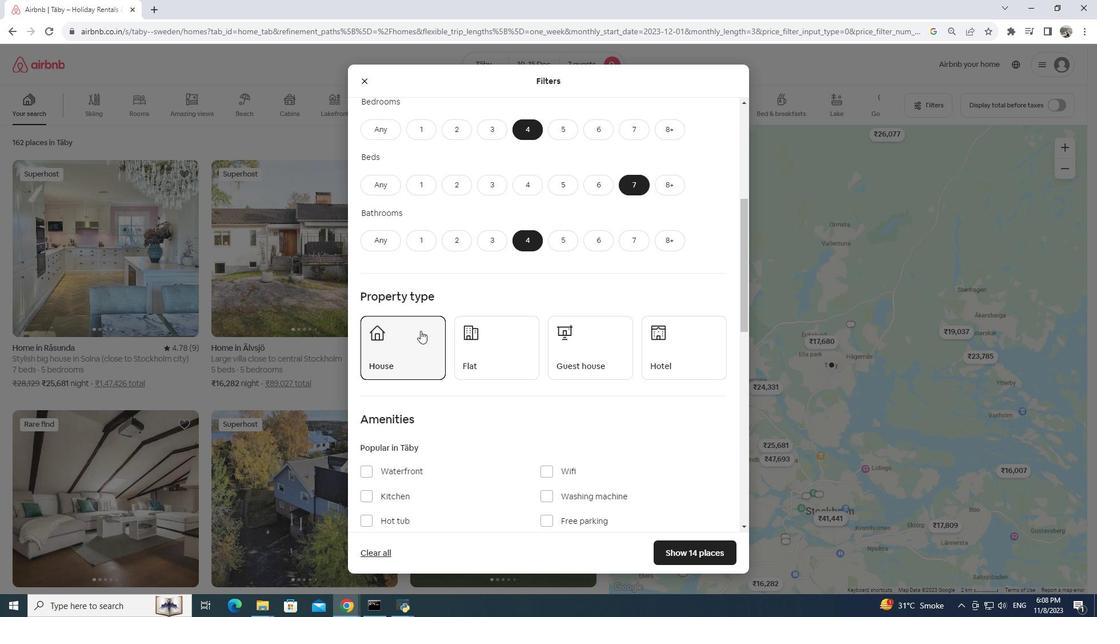 
Action: Mouse moved to (415, 331)
Screenshot: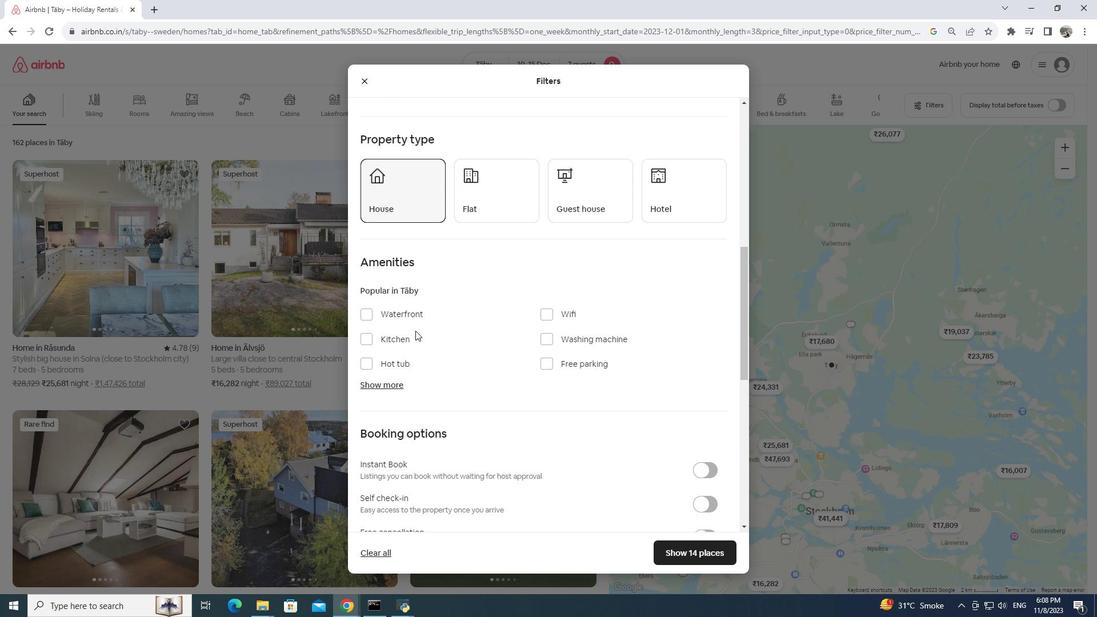 
Action: Mouse scrolled (415, 330) with delta (0, 0)
Screenshot: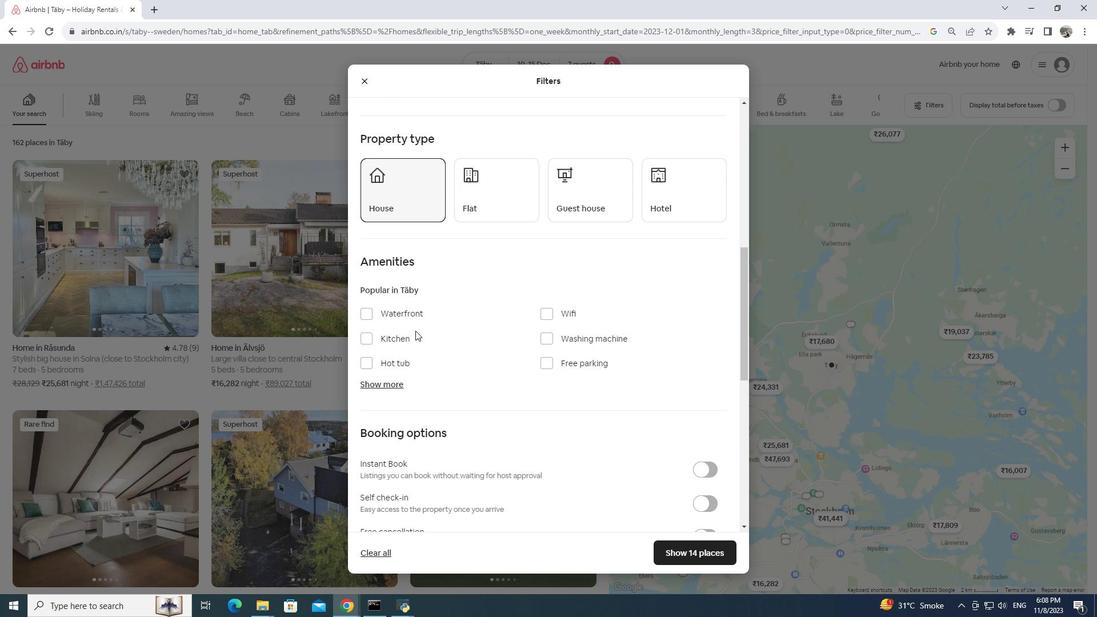 
Action: Mouse scrolled (415, 330) with delta (0, 0)
Screenshot: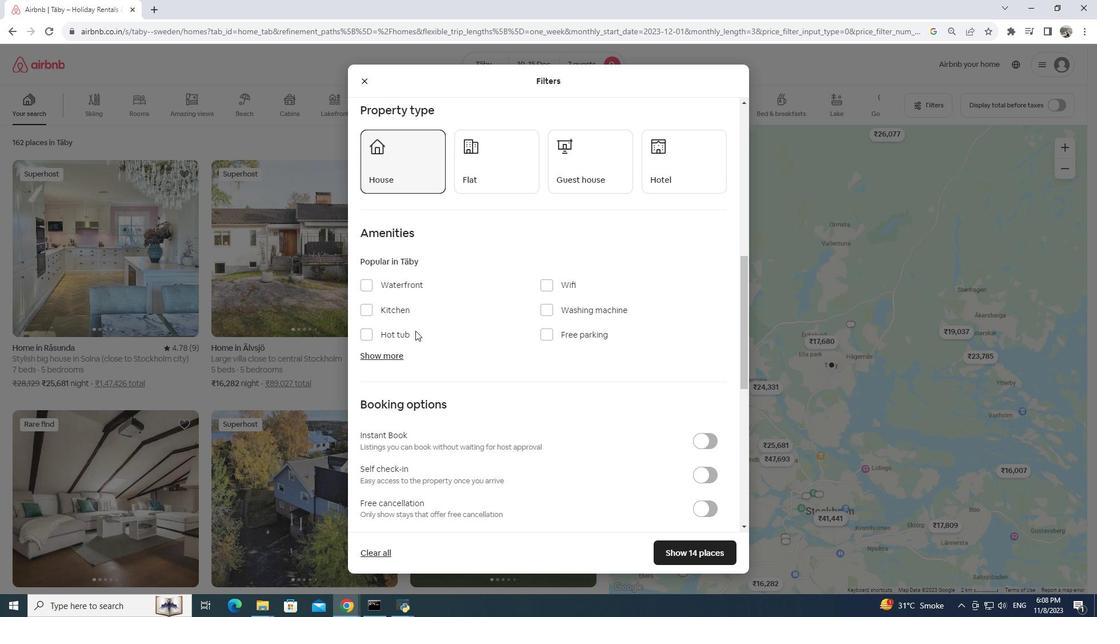 
Action: Mouse moved to (382, 270)
Screenshot: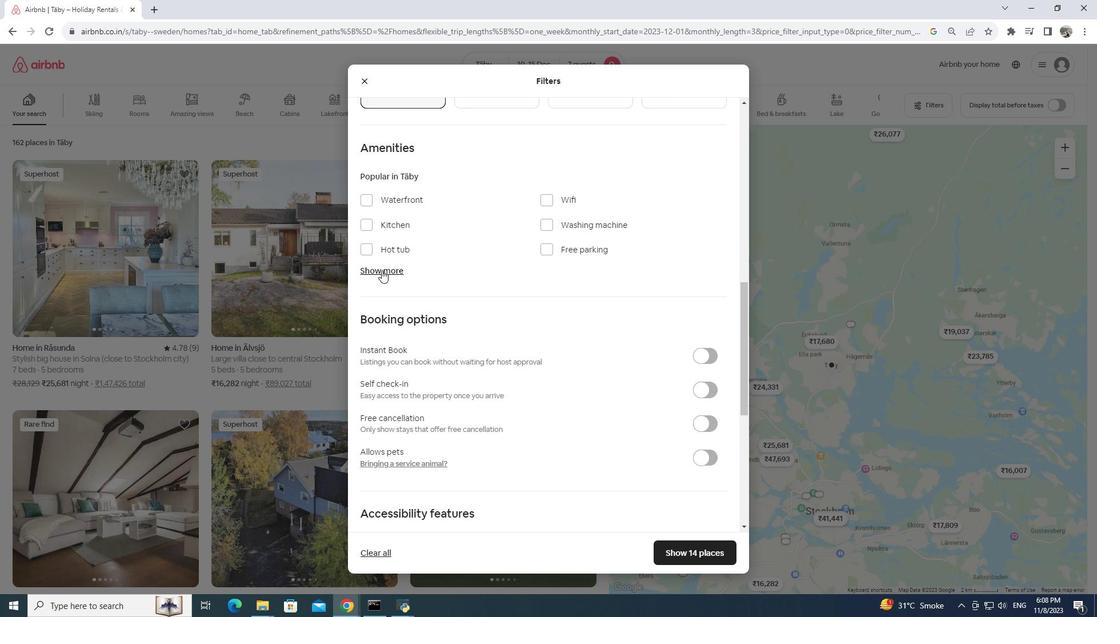 
Action: Mouse pressed left at (382, 270)
Screenshot: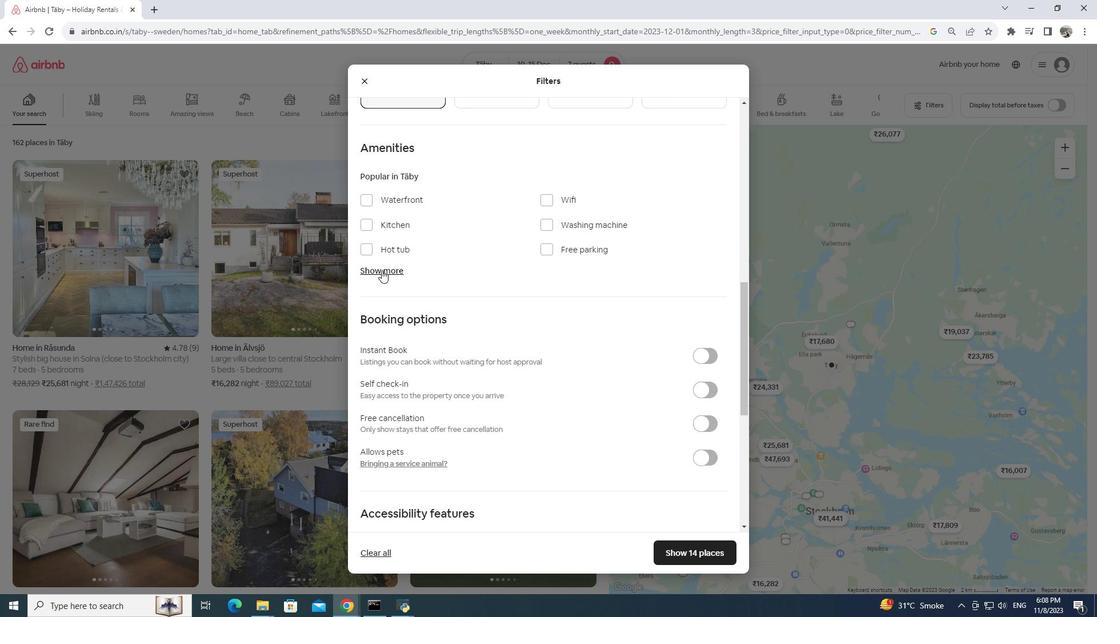 
Action: Mouse moved to (373, 357)
Screenshot: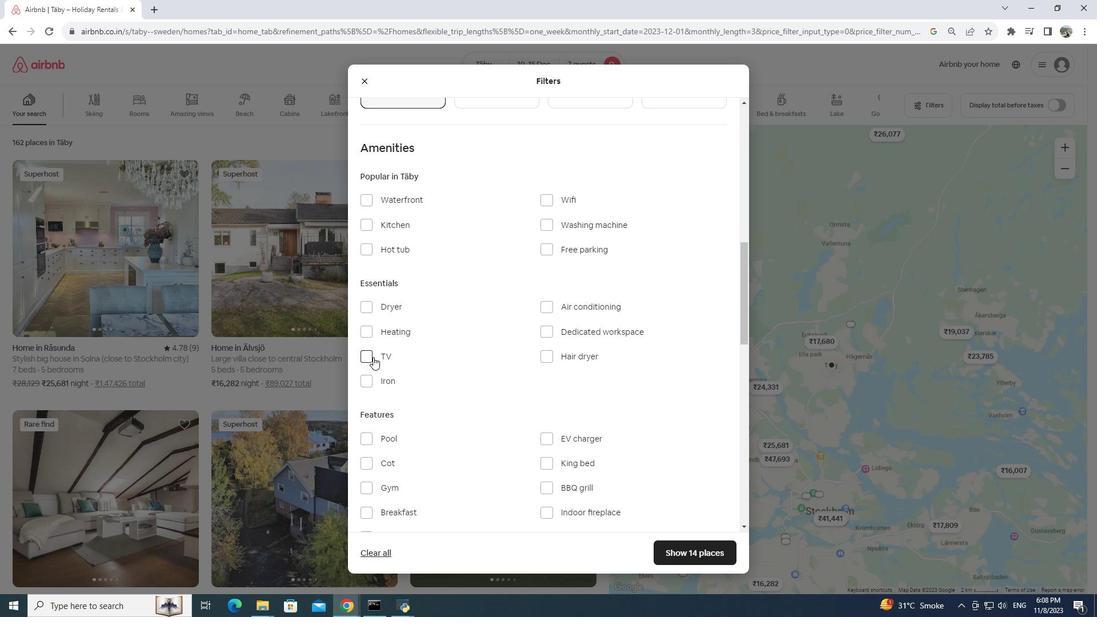 
Action: Mouse pressed left at (373, 357)
Screenshot: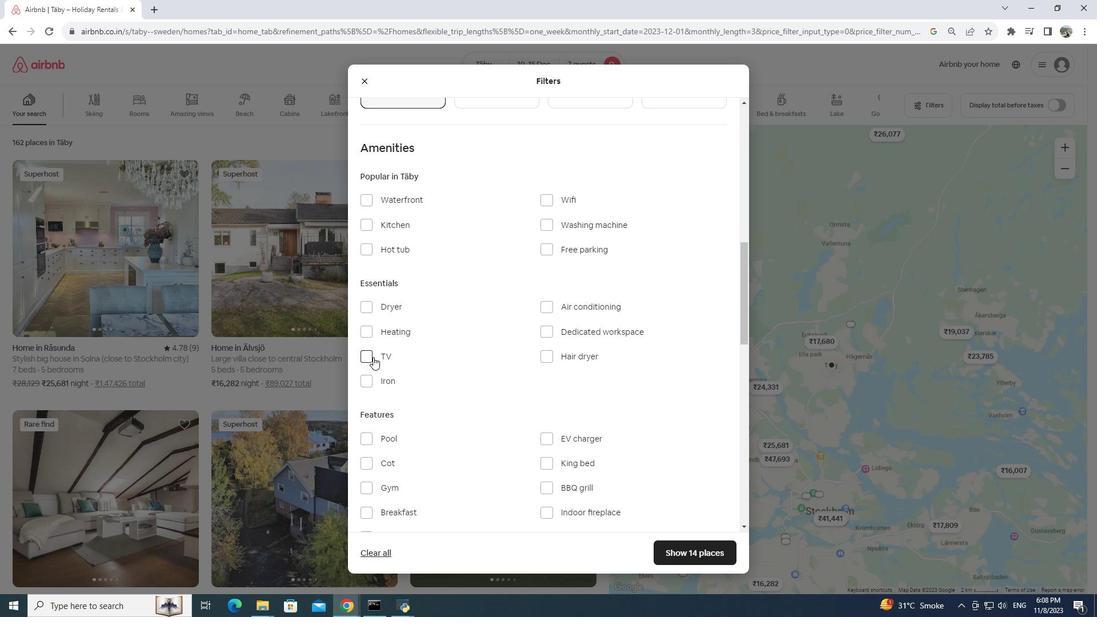 
Action: Mouse moved to (550, 196)
Screenshot: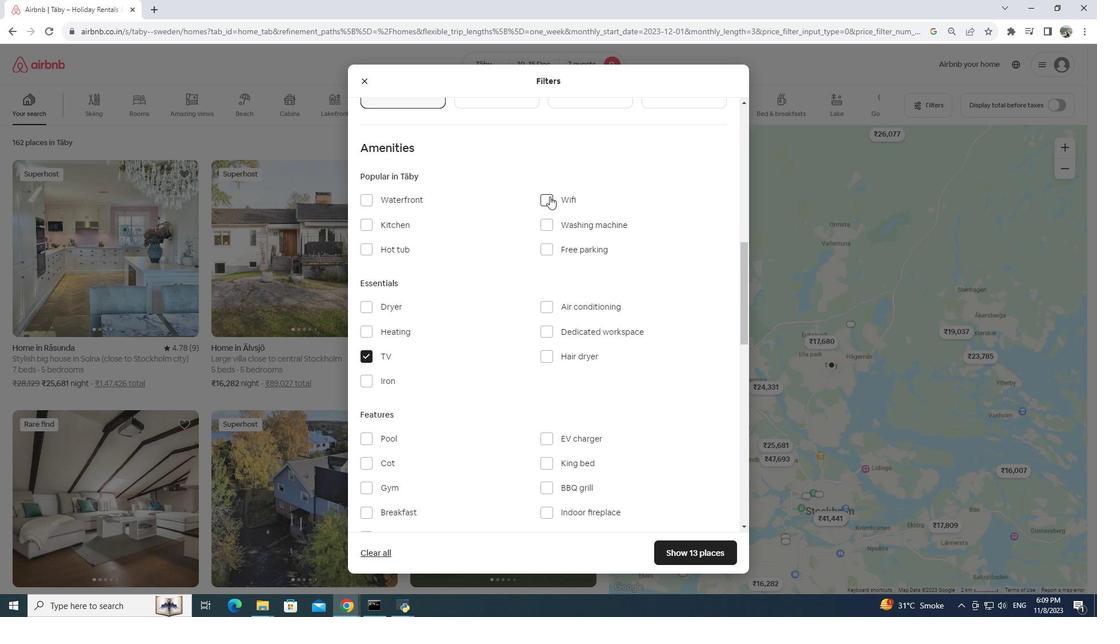
Action: Mouse pressed left at (550, 196)
Screenshot: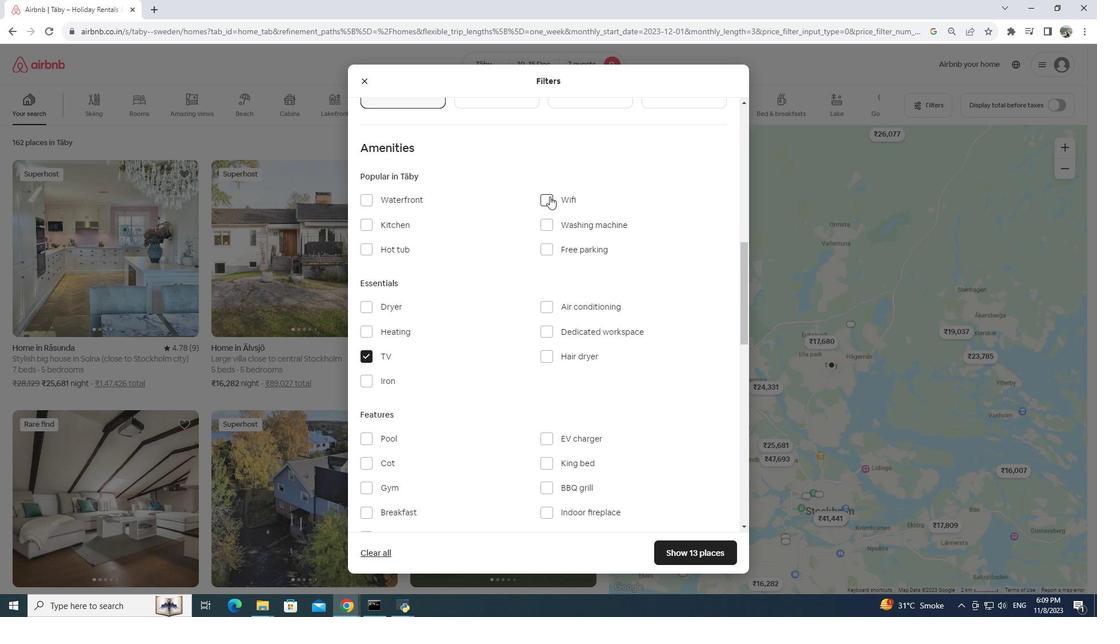 
Action: Mouse moved to (544, 247)
Screenshot: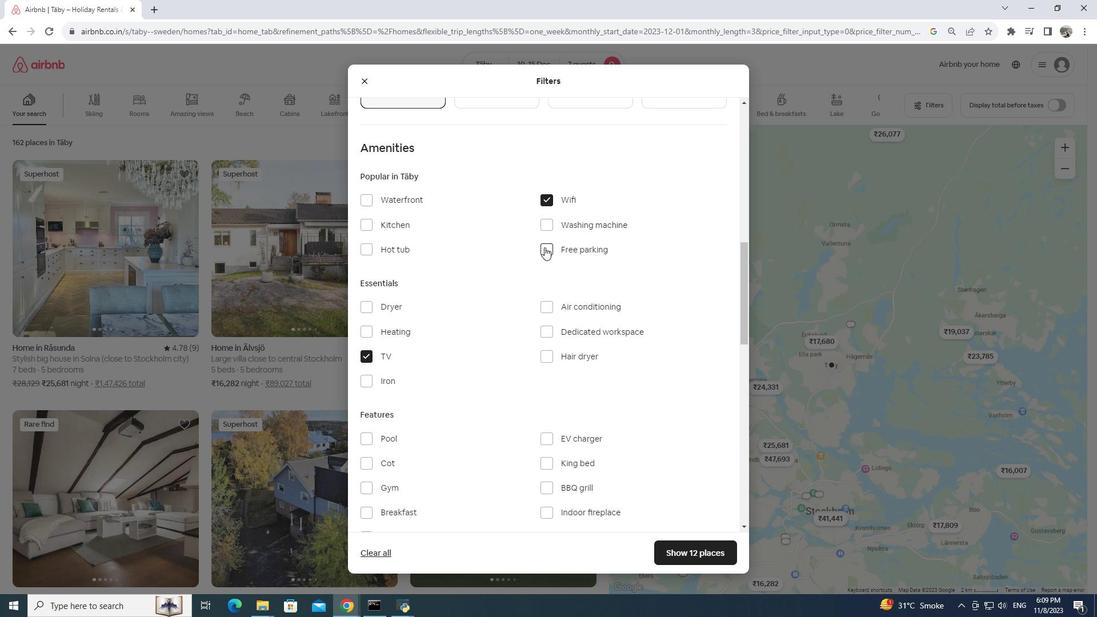 
Action: Mouse pressed left at (544, 247)
Screenshot: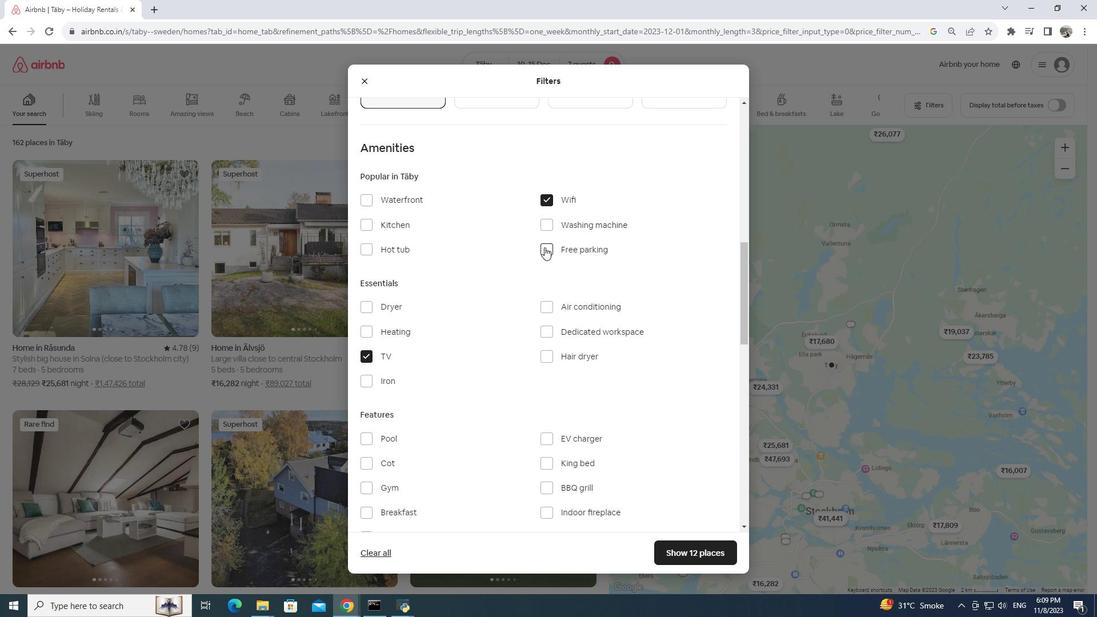 
Action: Mouse moved to (529, 275)
Screenshot: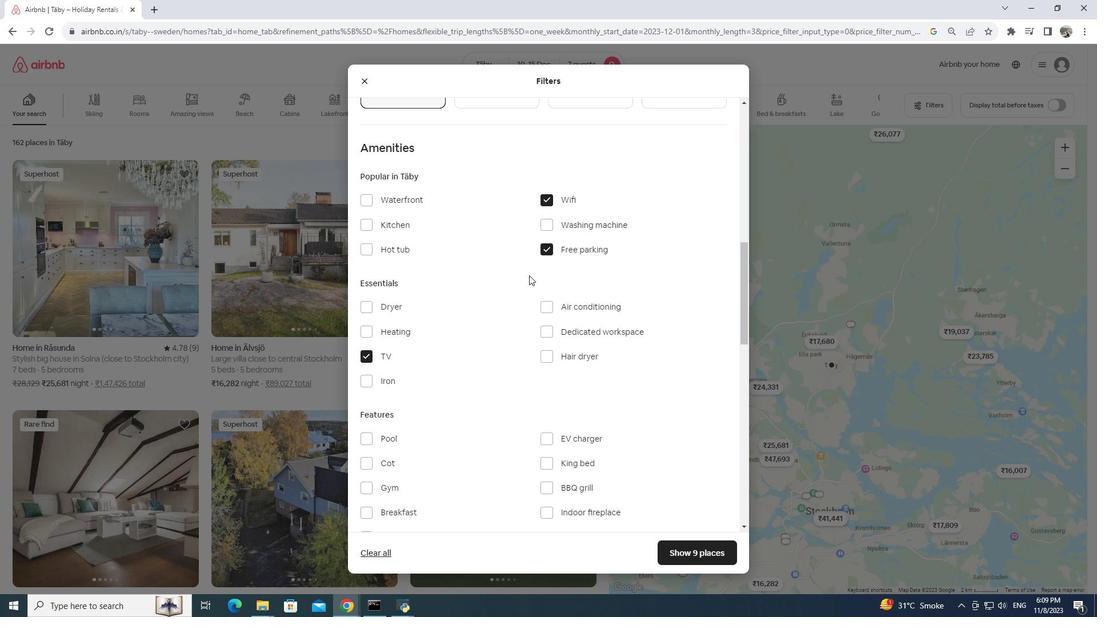 
Action: Mouse scrolled (529, 275) with delta (0, 0)
Screenshot: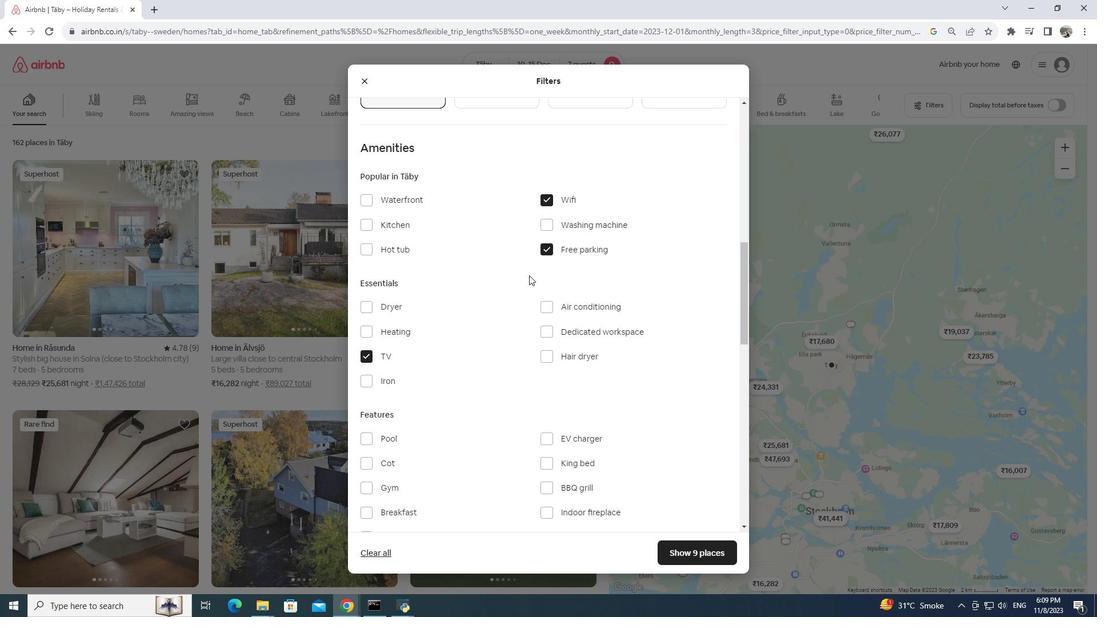 
Action: Mouse scrolled (529, 275) with delta (0, 0)
Screenshot: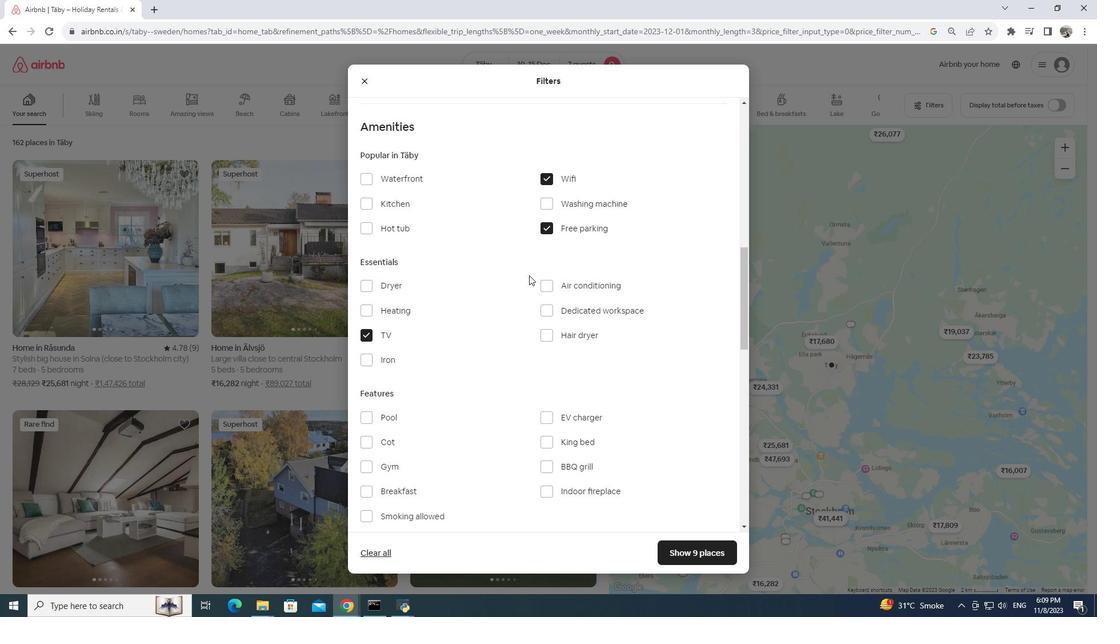 
Action: Mouse moved to (369, 369)
Screenshot: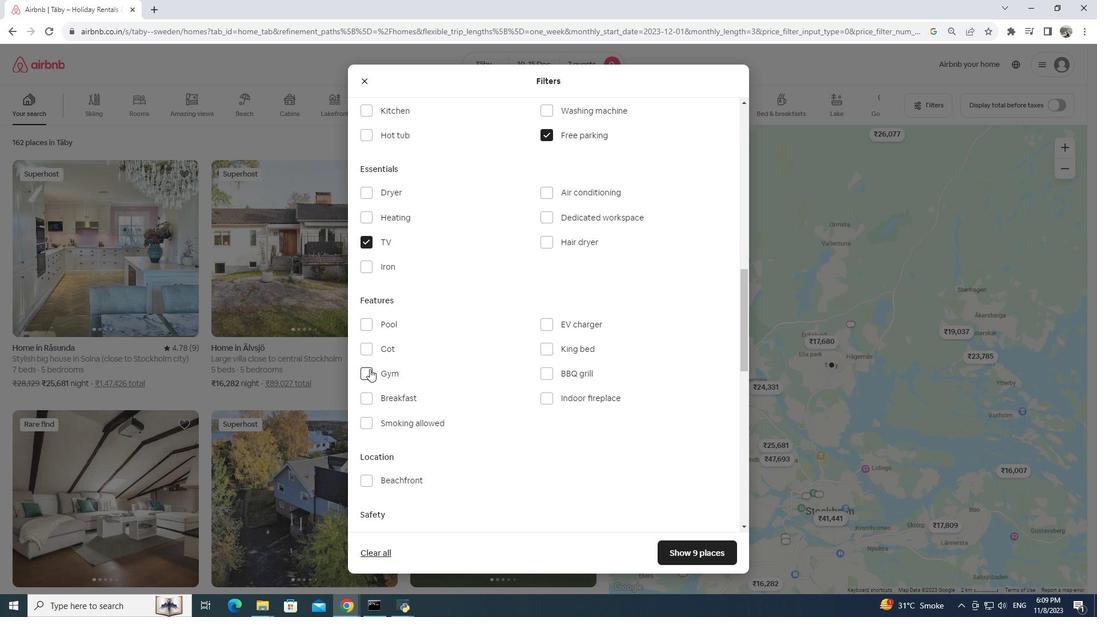 
Action: Mouse pressed left at (369, 369)
Screenshot: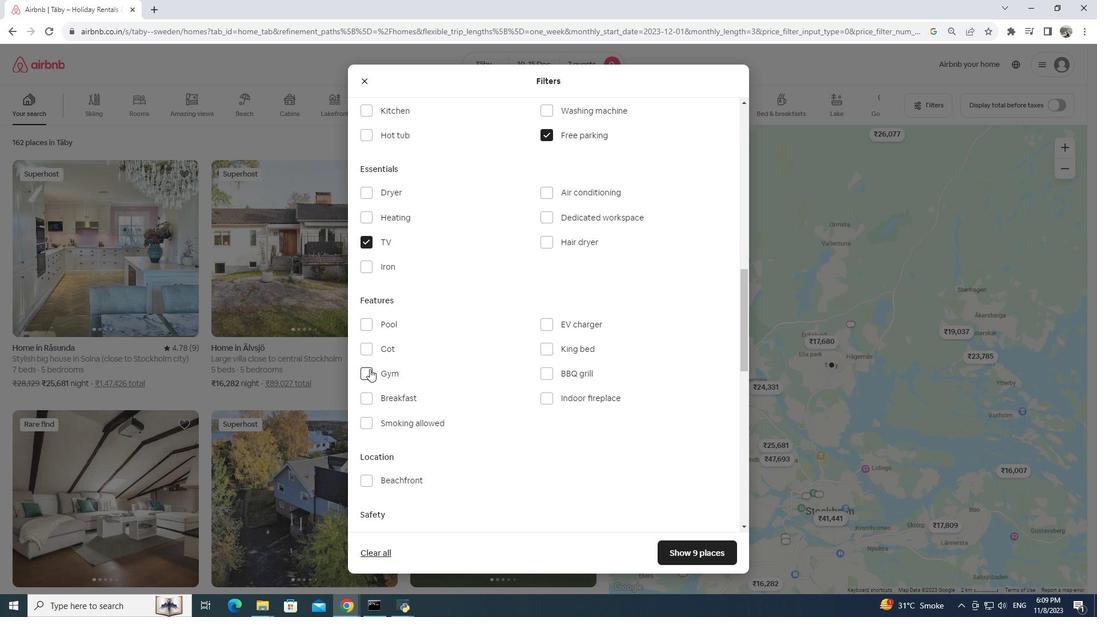 
Action: Mouse moved to (375, 397)
Screenshot: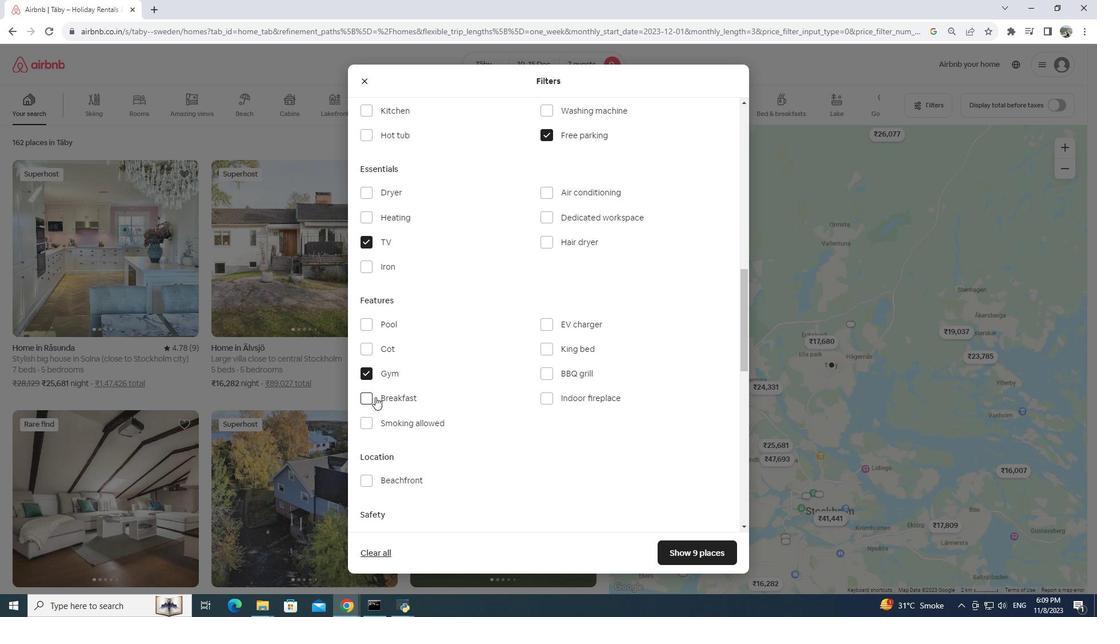 
Action: Mouse pressed left at (375, 397)
Screenshot: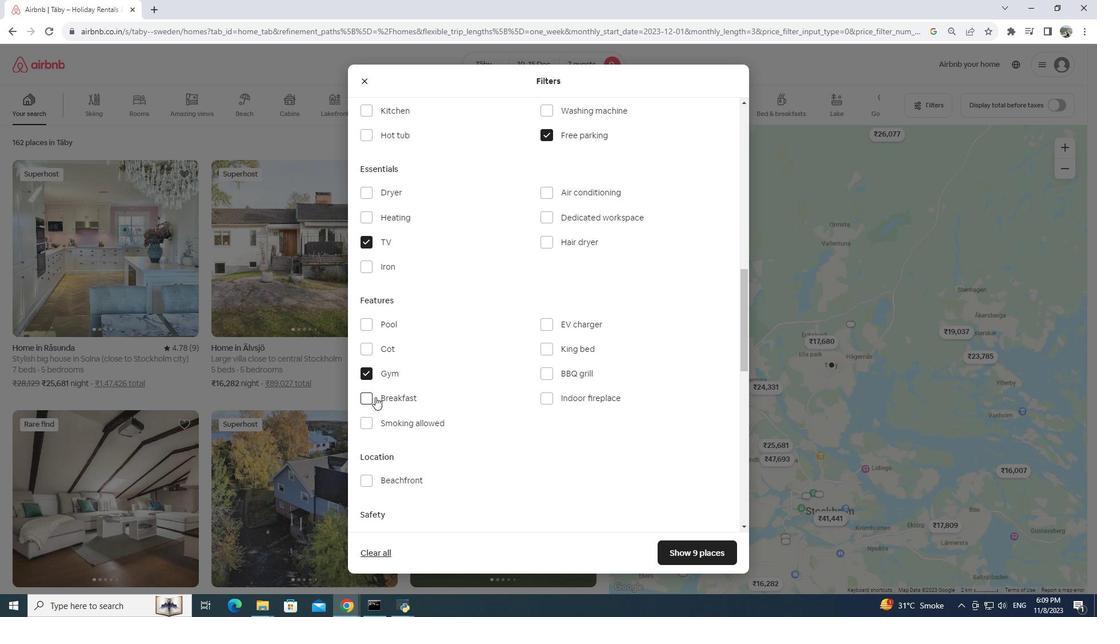 
Action: Mouse moved to (489, 357)
Screenshot: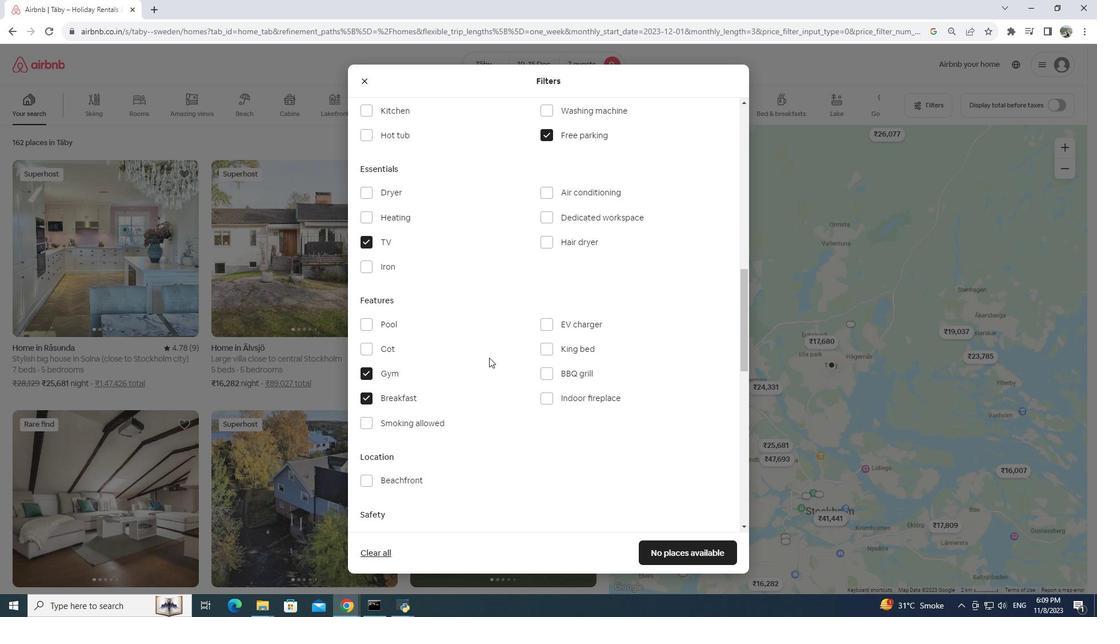 
Action: Mouse scrolled (489, 357) with delta (0, 0)
Screenshot: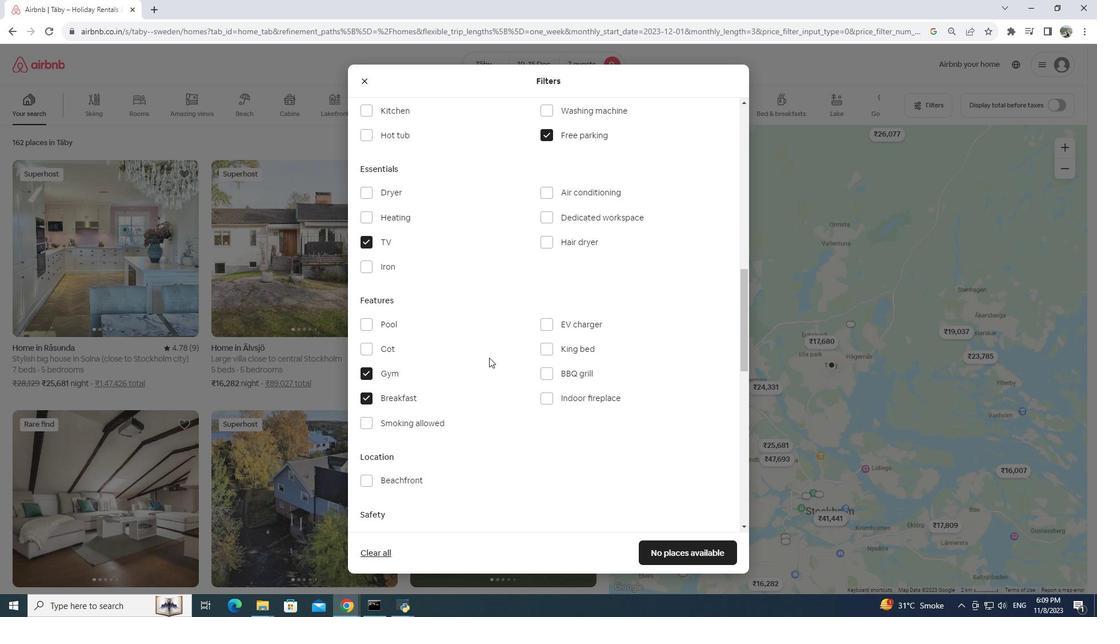 
Action: Mouse scrolled (489, 357) with delta (0, 0)
Screenshot: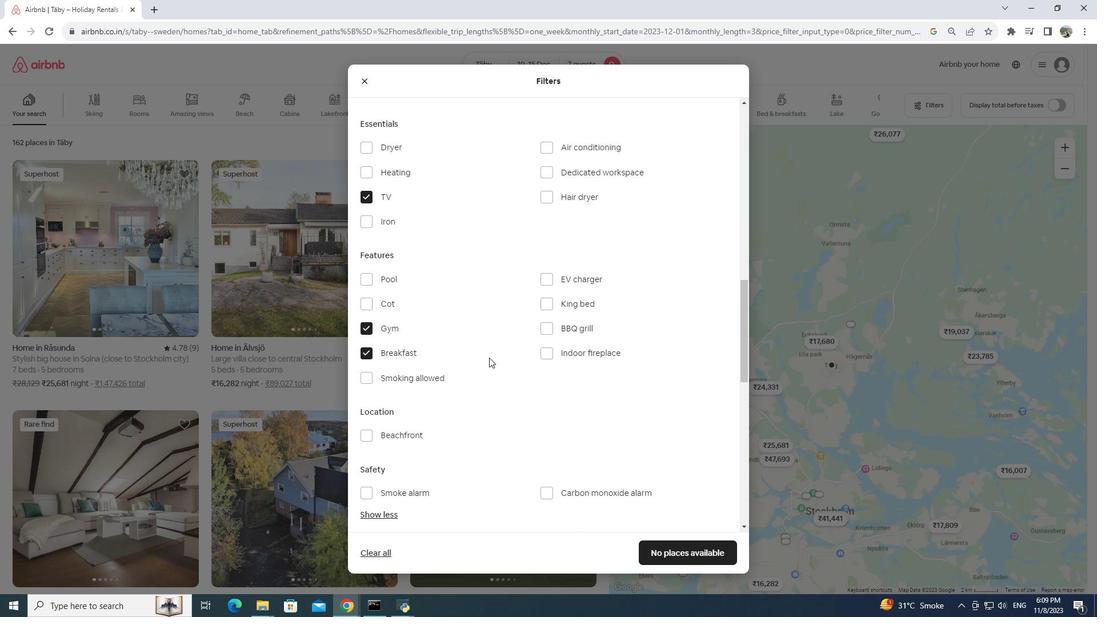 
Action: Mouse moved to (710, 545)
Screenshot: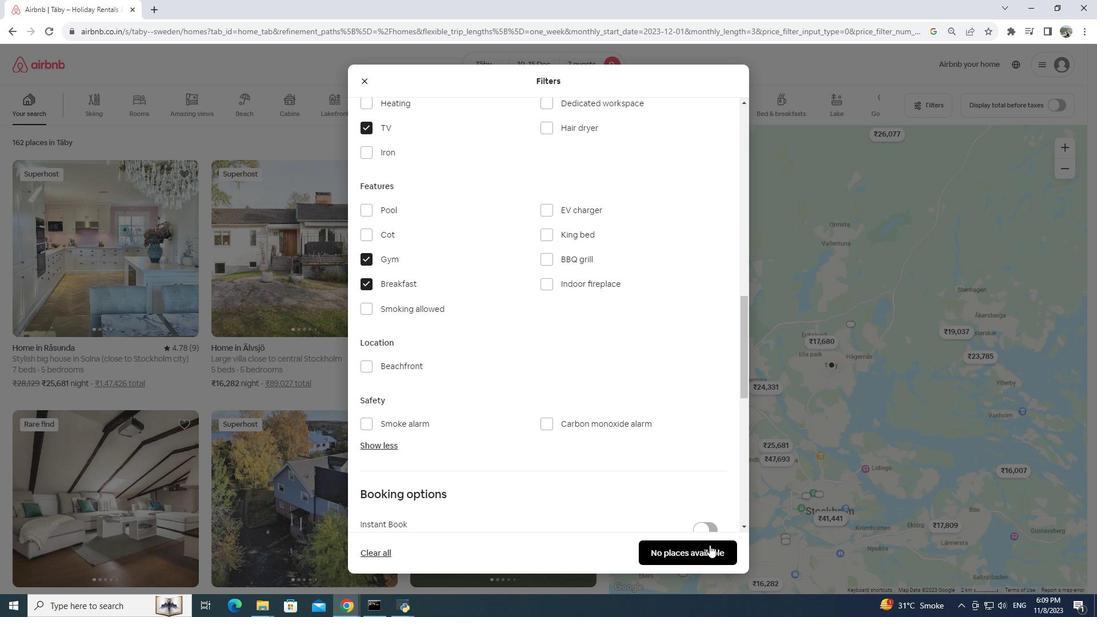 
Action: Mouse pressed left at (710, 545)
Screenshot: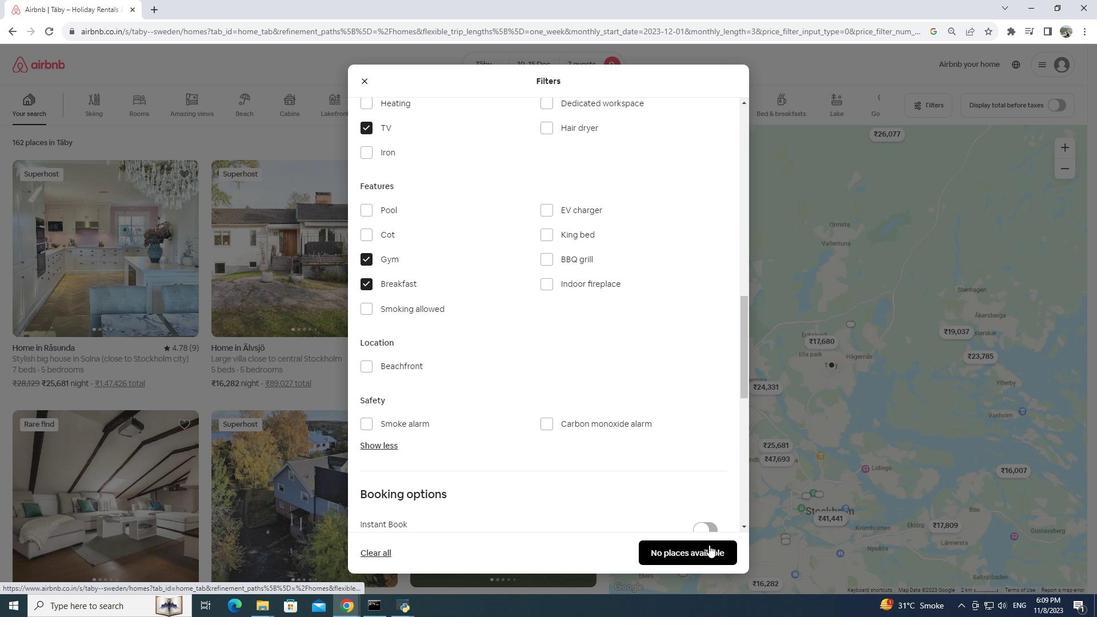 
Action: Mouse moved to (648, 502)
Screenshot: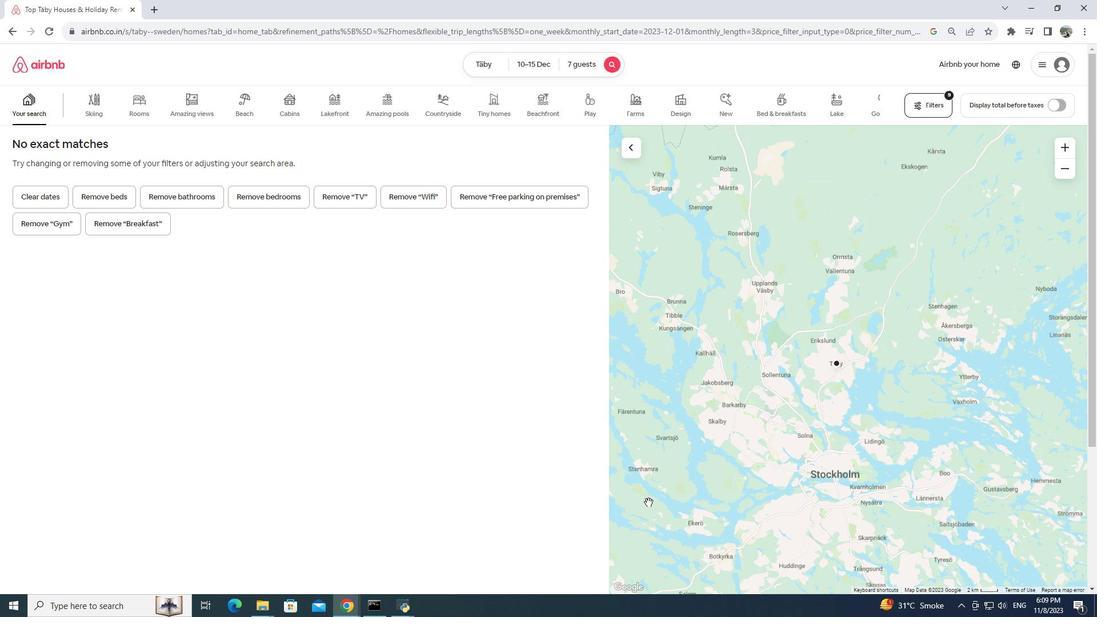 
